 Task: Search one way flight ticket for 3 adults, 3 children in premium economy from Brunswick: Brunswick Golden Isles Airport to Greenville: Pitt-greenville Airport on 5-2-2023. Choice of flights is Frontier. Price is upto 89000. Outbound departure time preference is 19:15.
Action: Mouse moved to (331, 436)
Screenshot: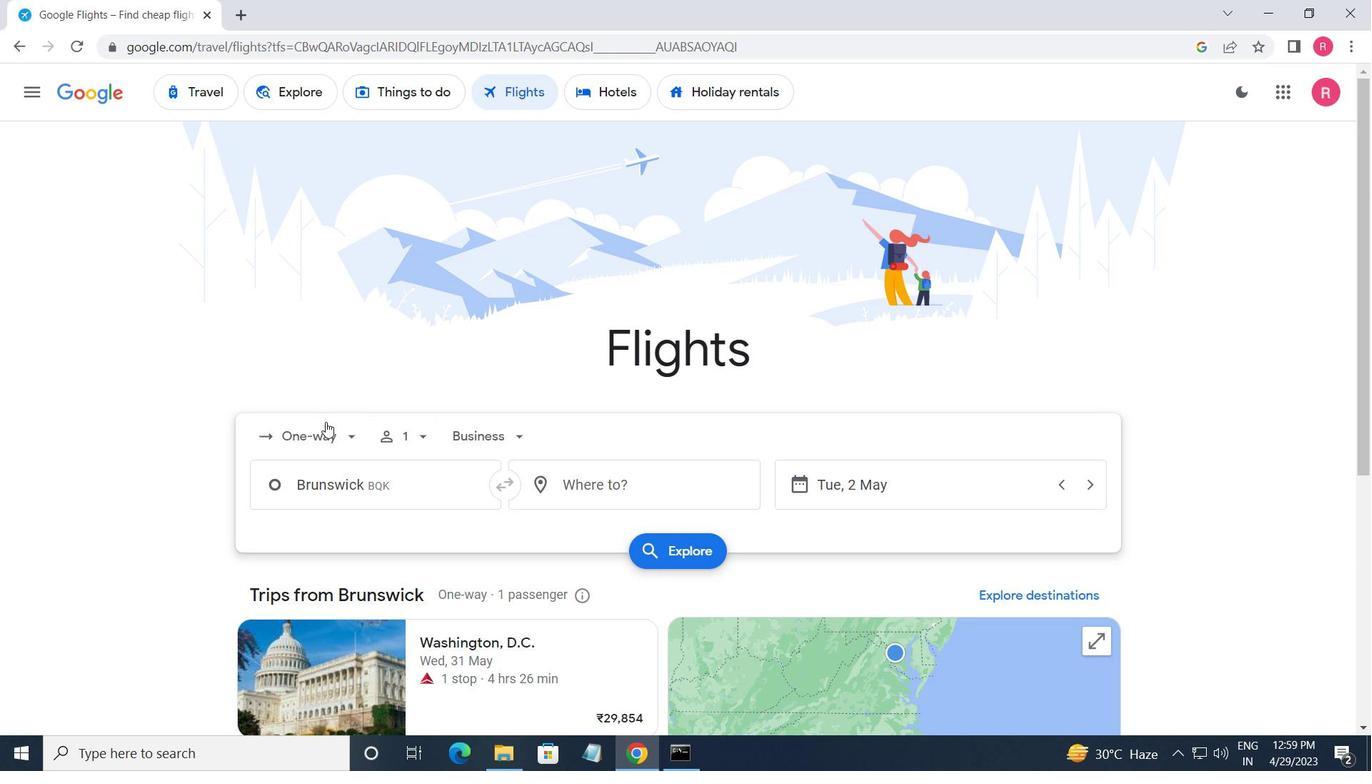 
Action: Mouse pressed left at (331, 436)
Screenshot: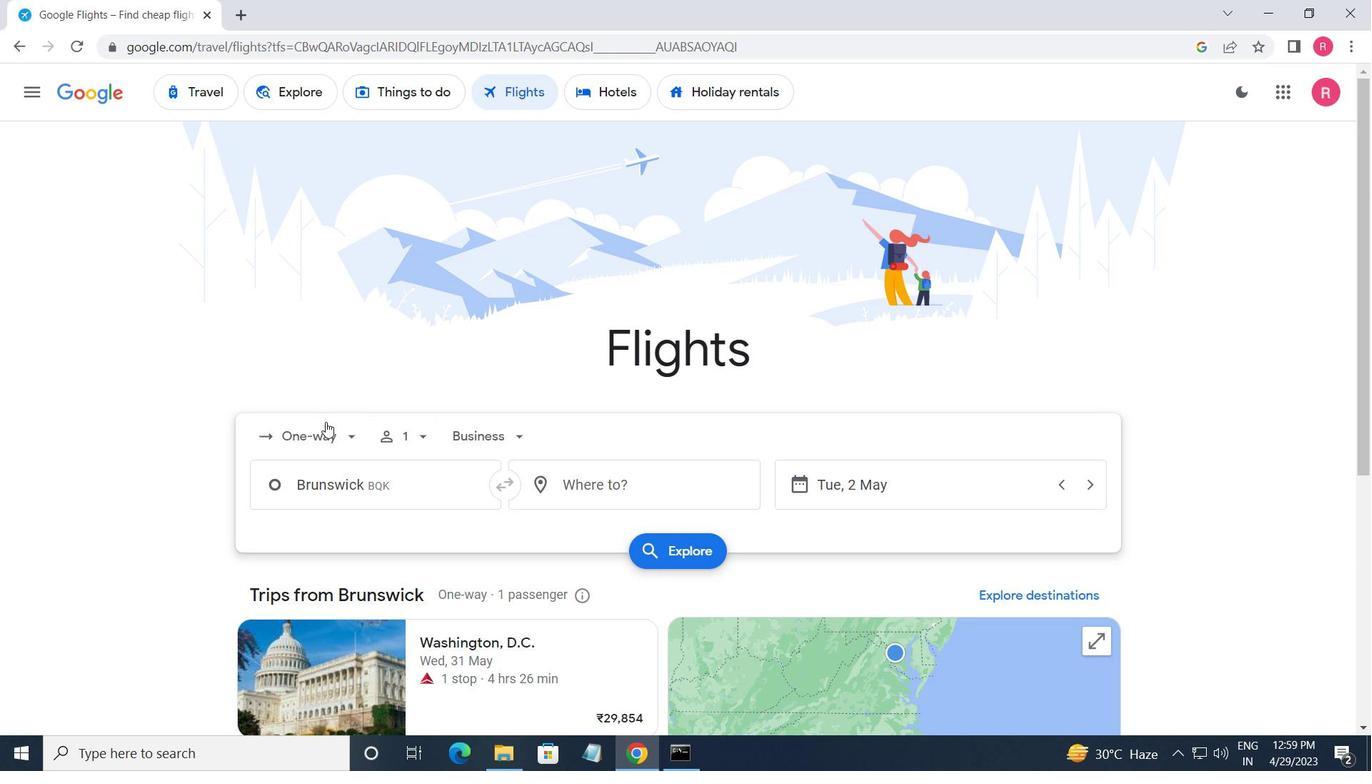 
Action: Mouse moved to (342, 514)
Screenshot: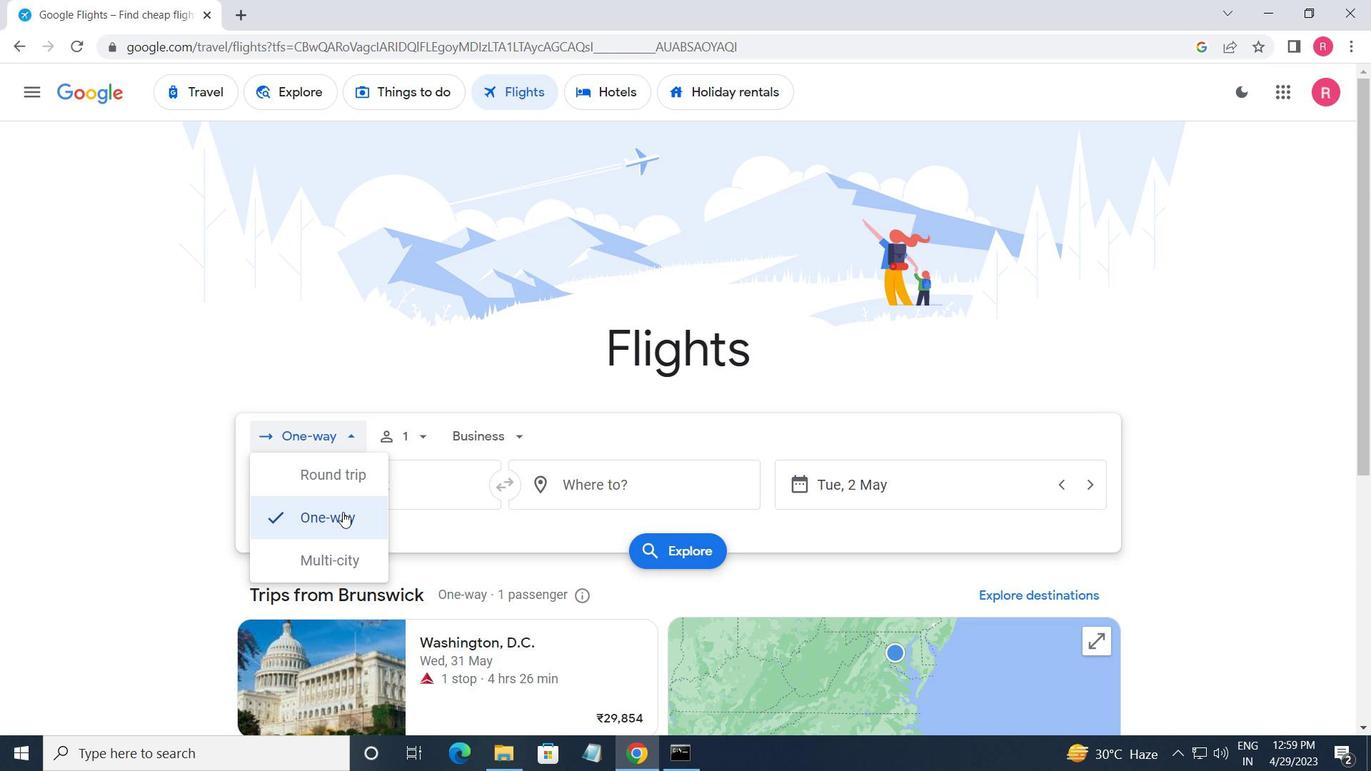 
Action: Mouse pressed left at (342, 514)
Screenshot: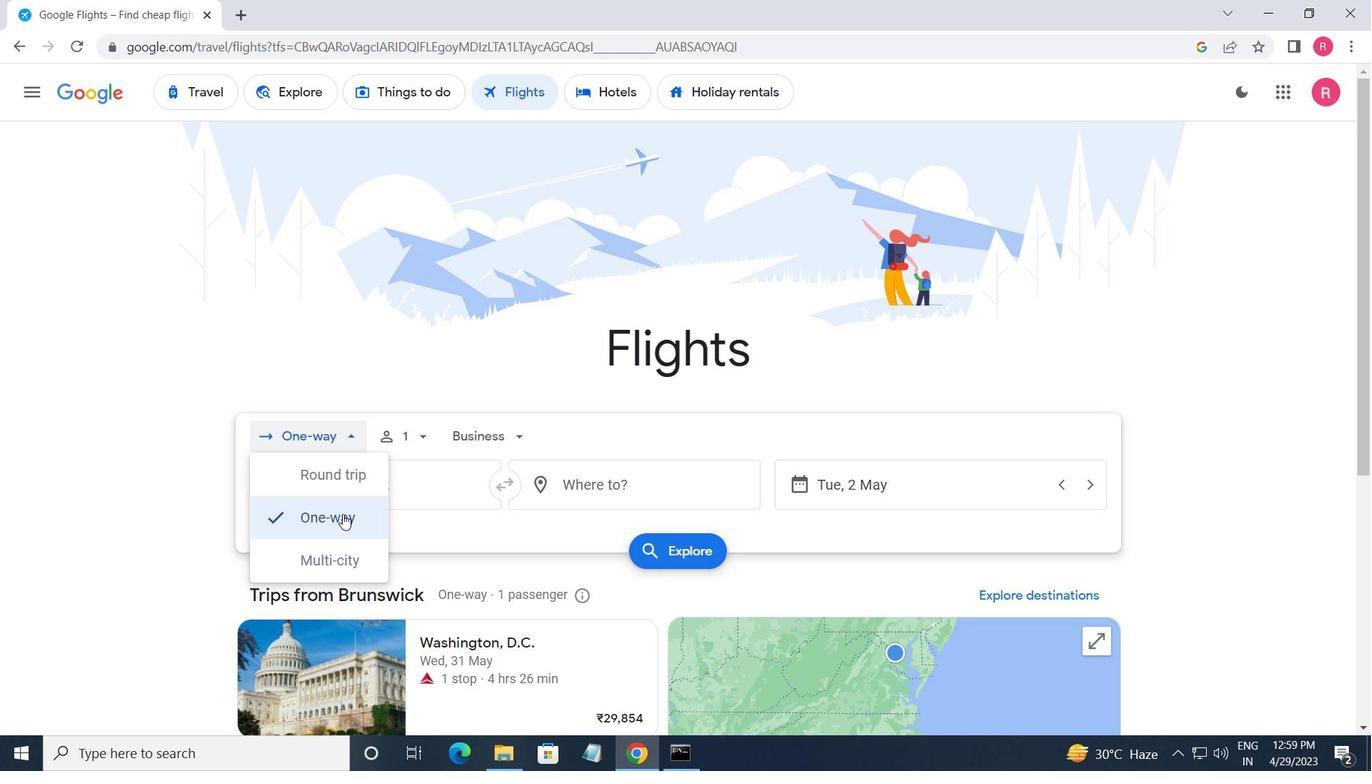 
Action: Mouse moved to (408, 445)
Screenshot: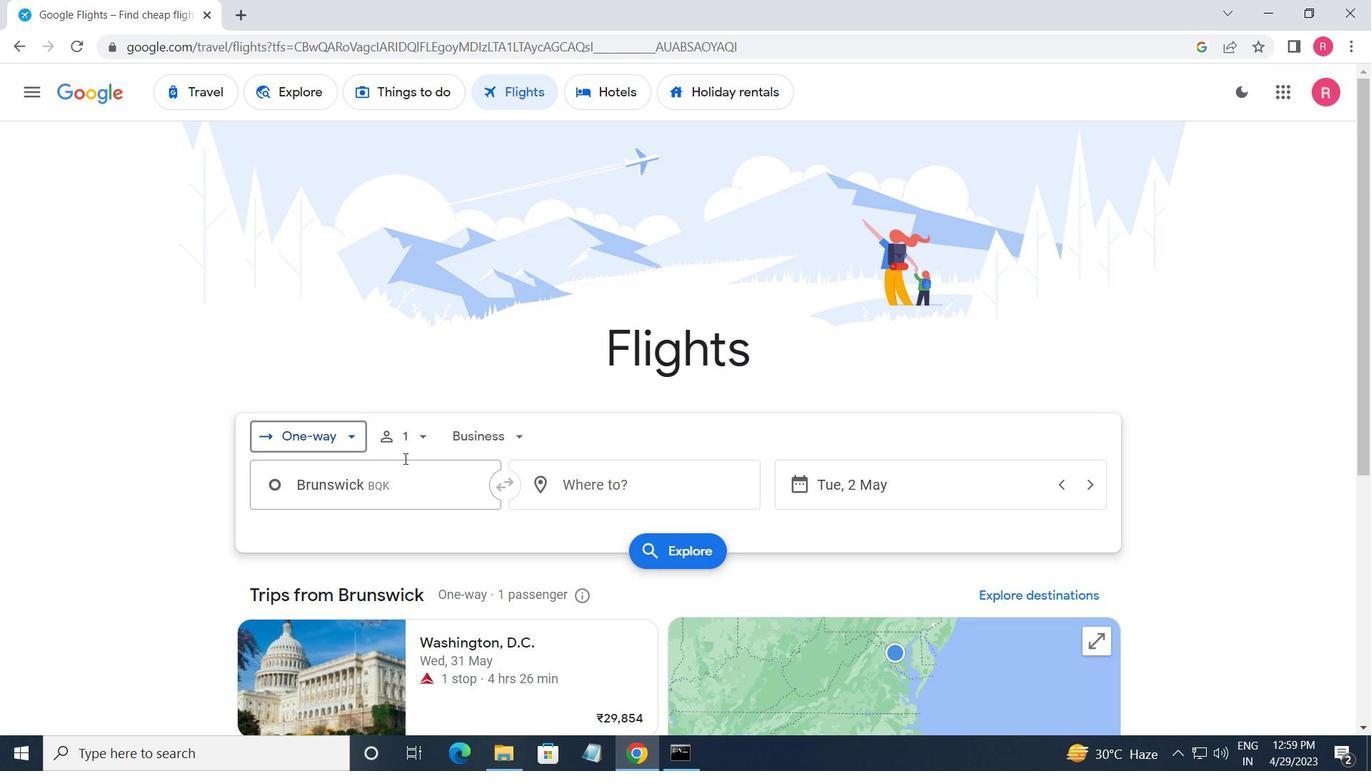 
Action: Mouse pressed left at (408, 445)
Screenshot: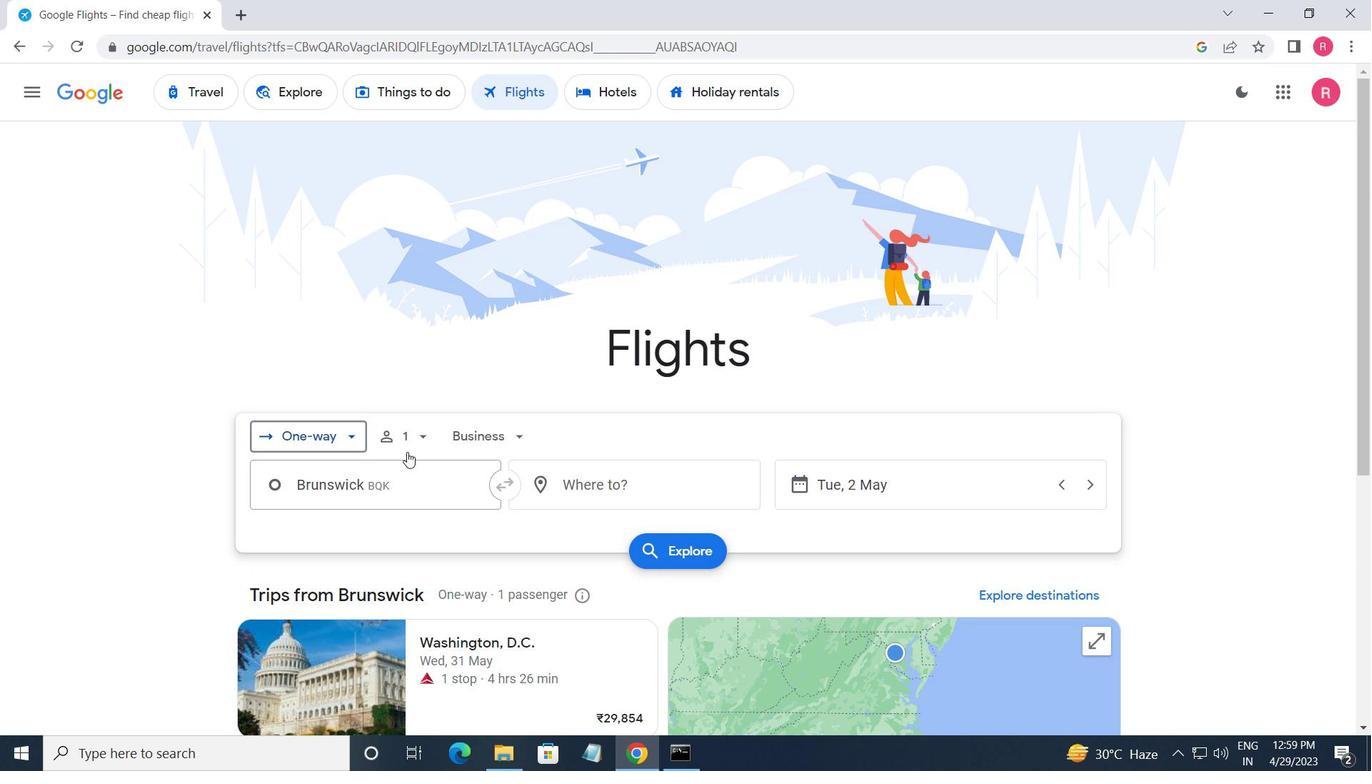 
Action: Mouse moved to (549, 478)
Screenshot: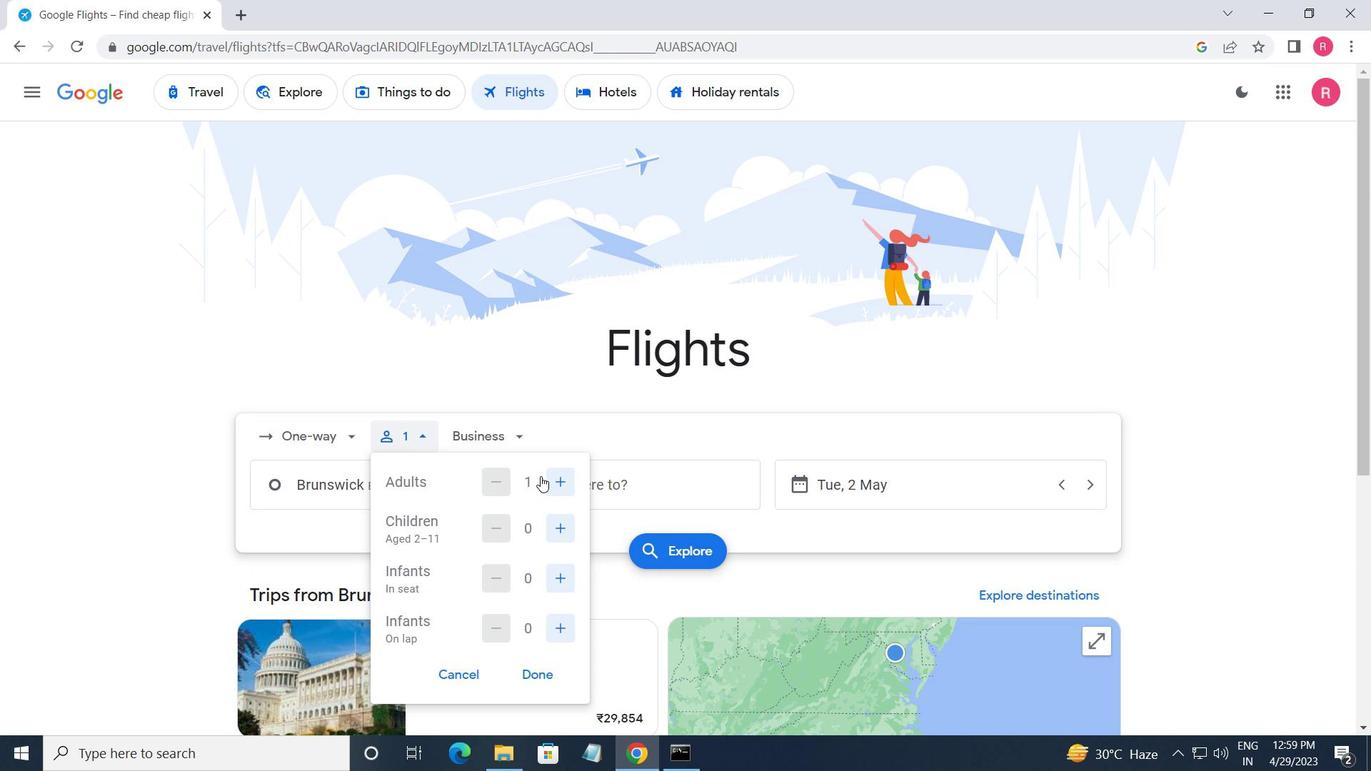 
Action: Mouse pressed left at (549, 478)
Screenshot: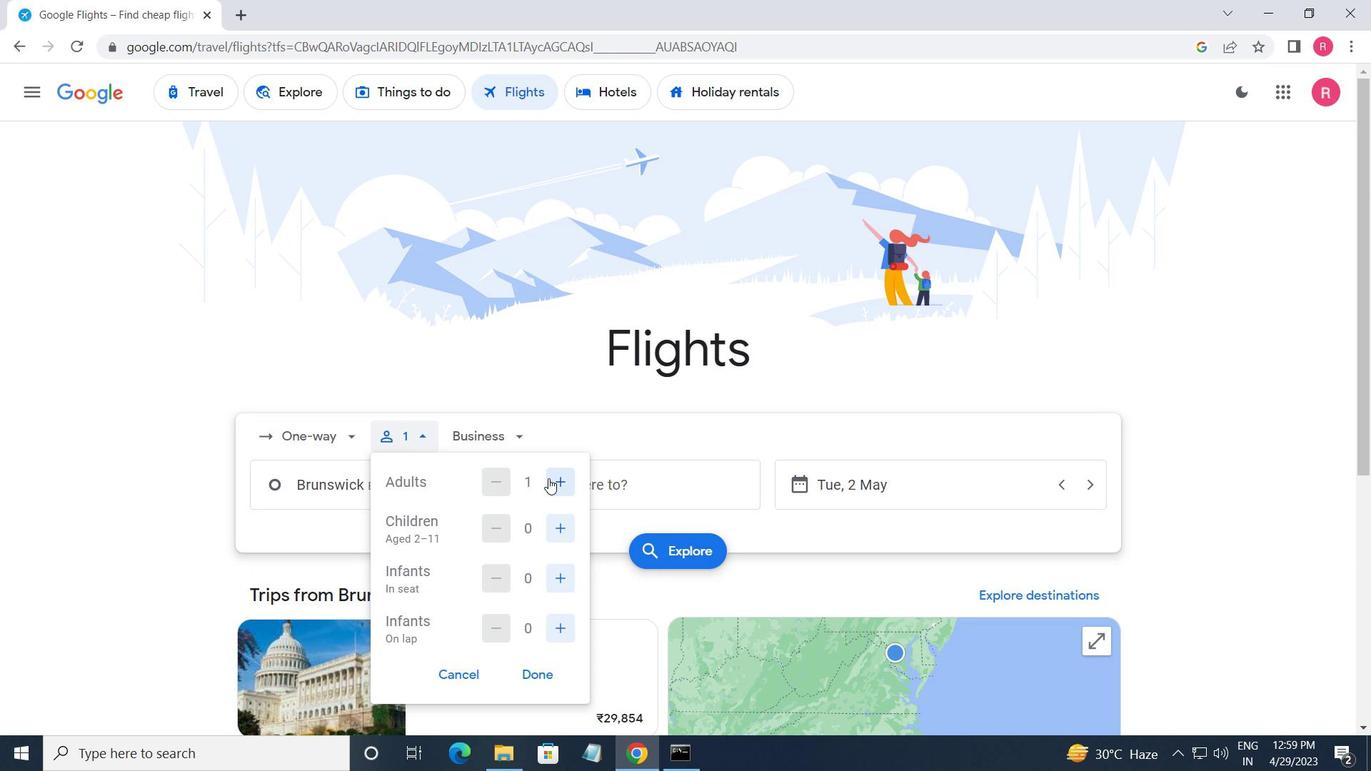 
Action: Mouse pressed left at (549, 478)
Screenshot: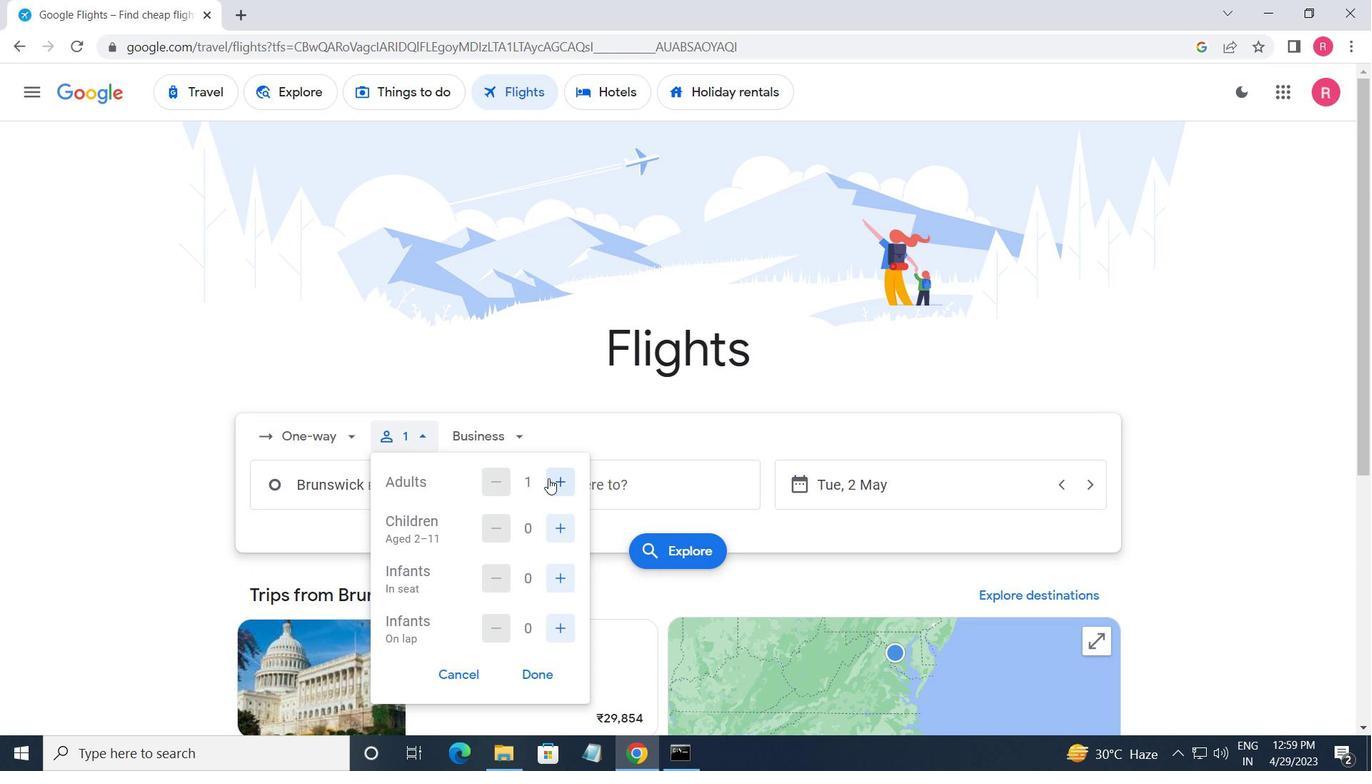 
Action: Mouse moved to (548, 533)
Screenshot: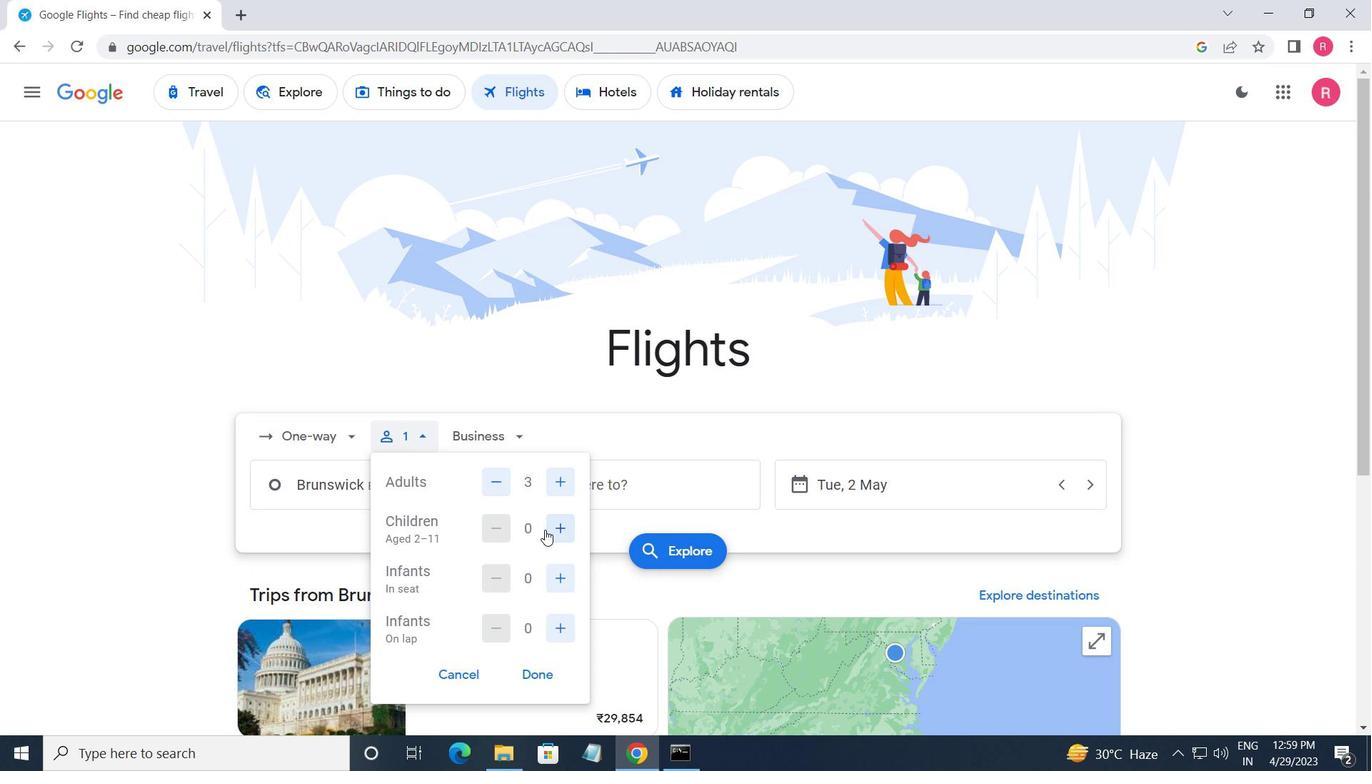 
Action: Mouse pressed left at (548, 533)
Screenshot: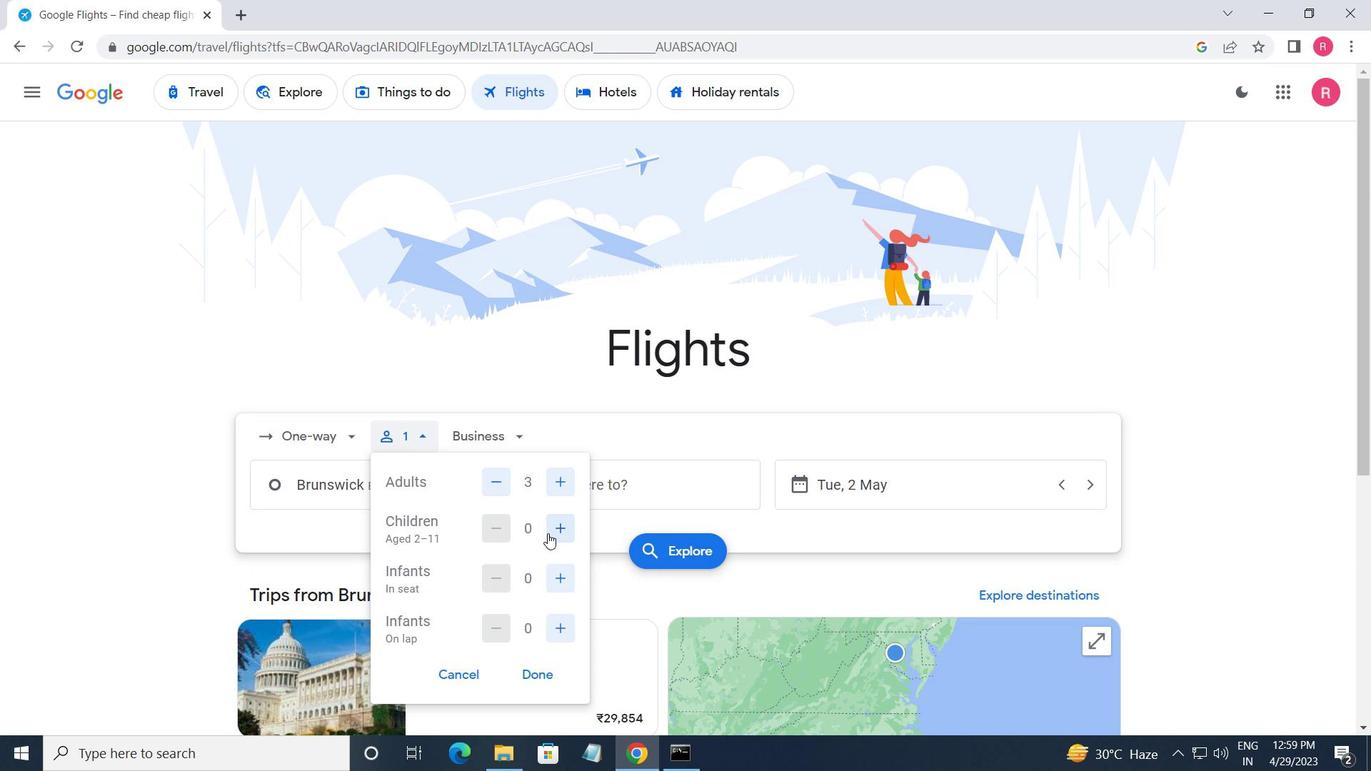 
Action: Mouse pressed left at (548, 533)
Screenshot: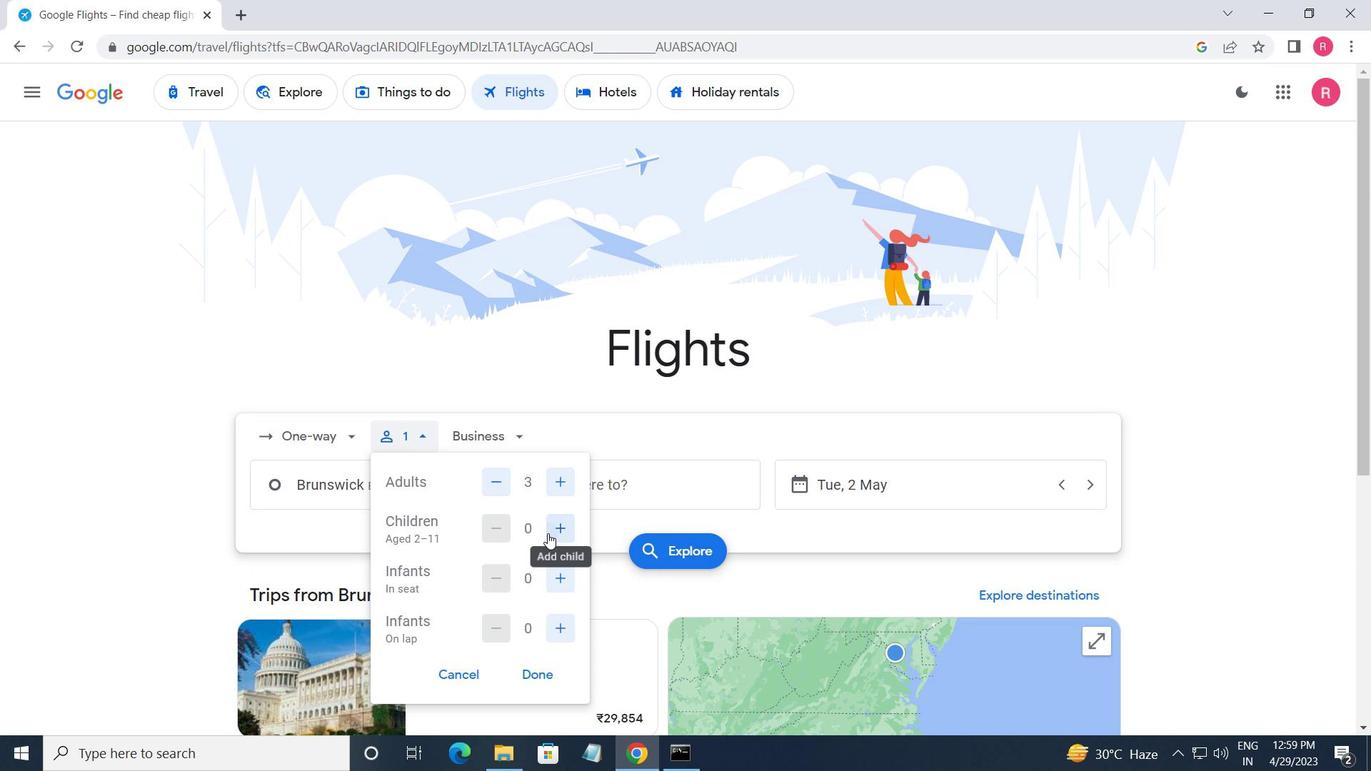 
Action: Mouse pressed left at (548, 533)
Screenshot: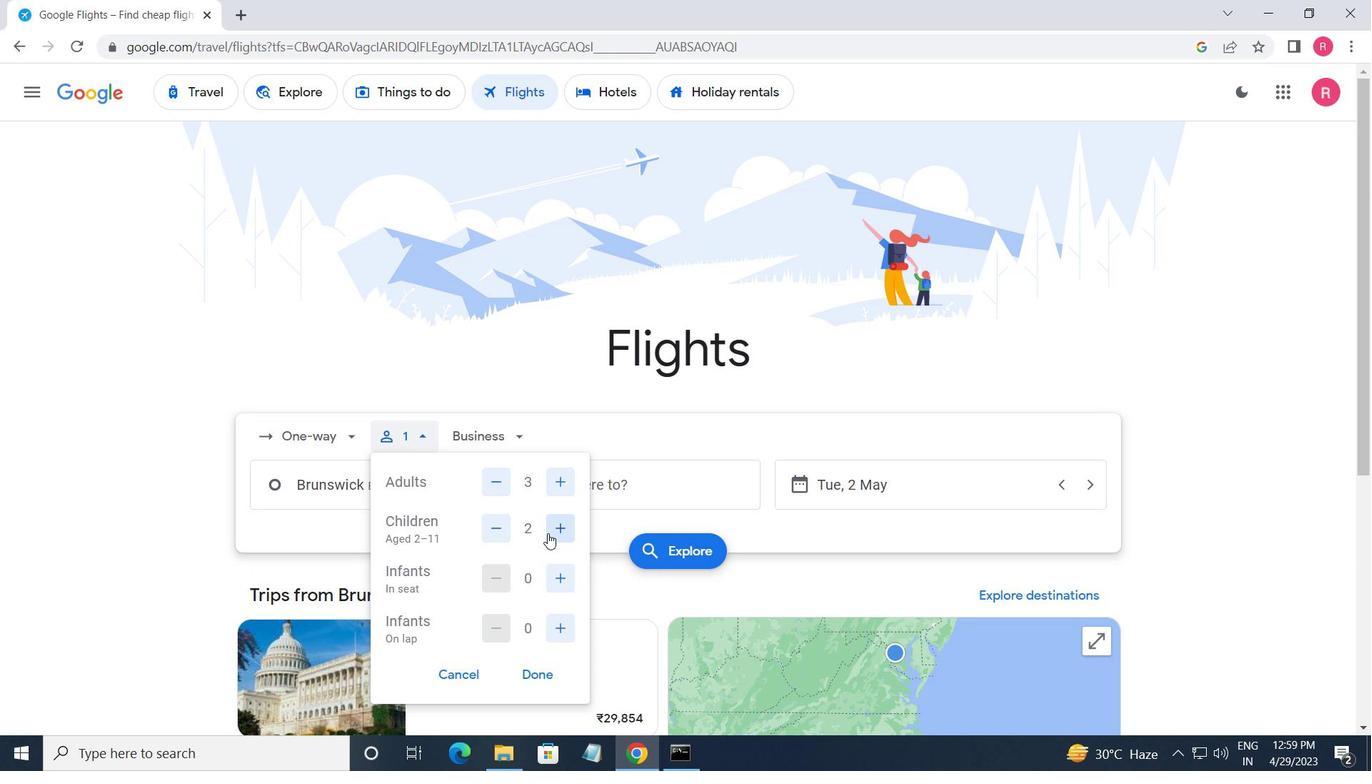 
Action: Mouse moved to (527, 671)
Screenshot: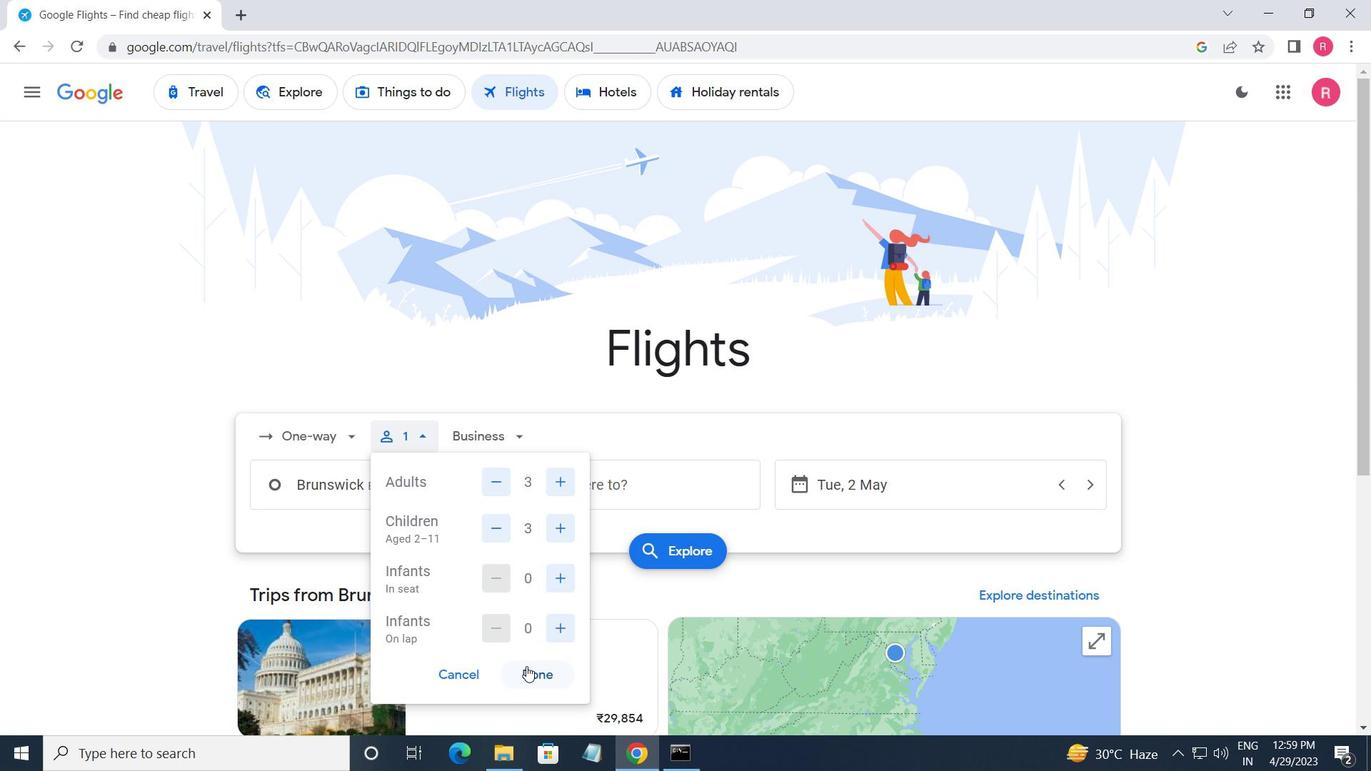 
Action: Mouse pressed left at (527, 671)
Screenshot: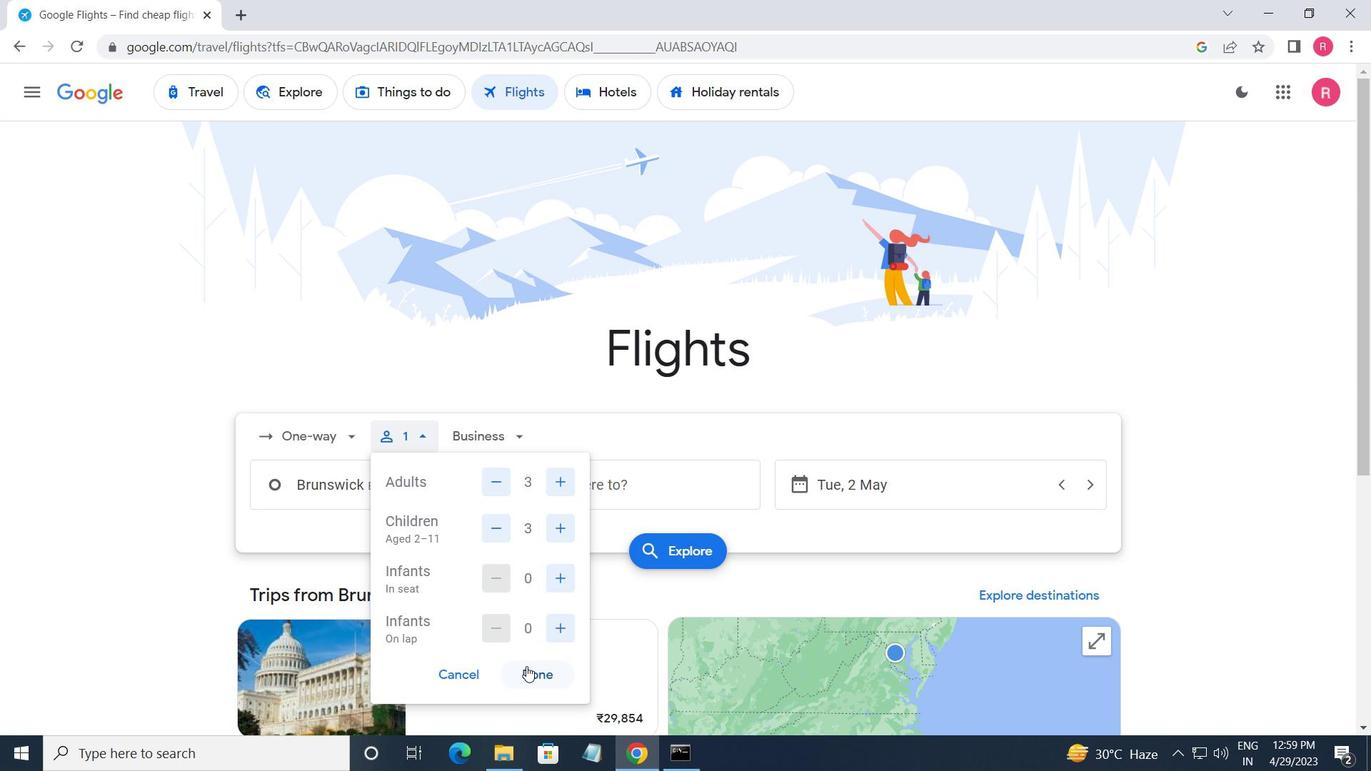
Action: Mouse moved to (493, 448)
Screenshot: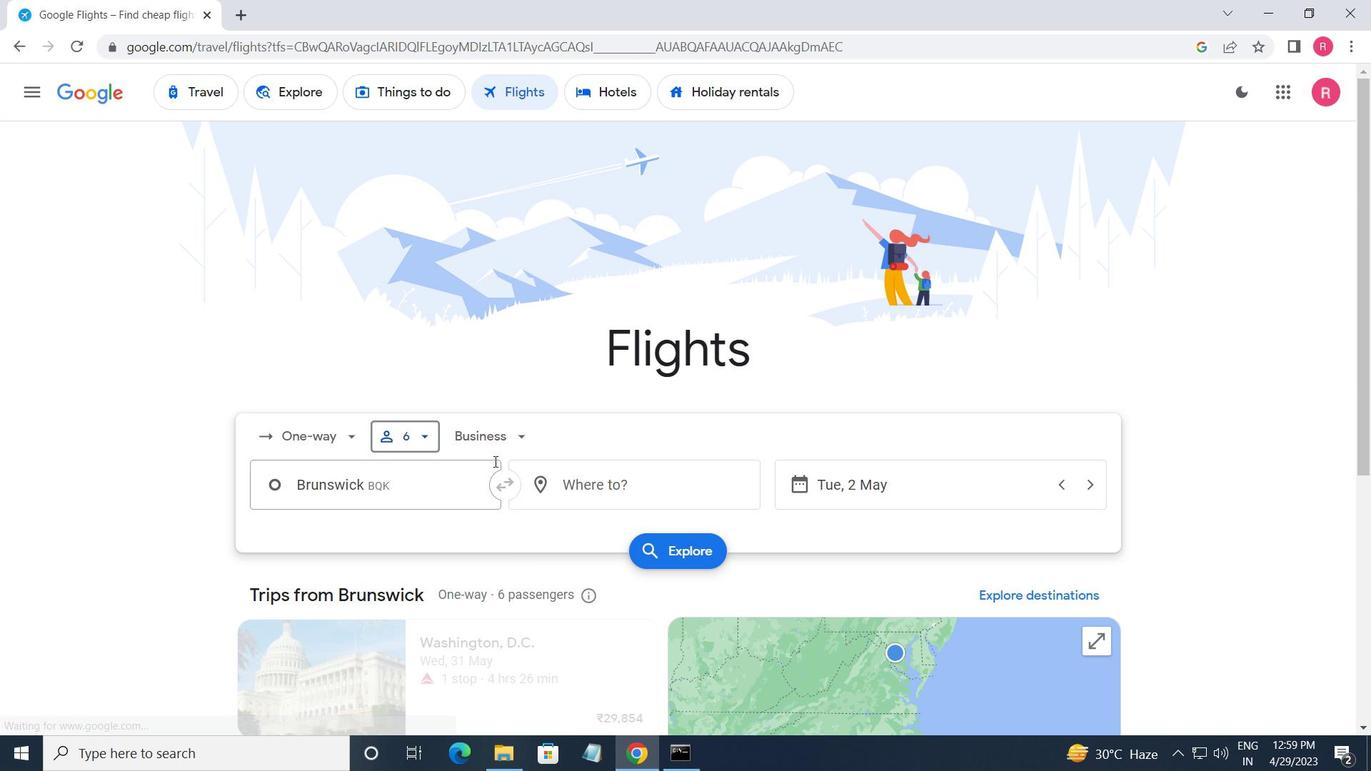 
Action: Mouse pressed left at (493, 448)
Screenshot: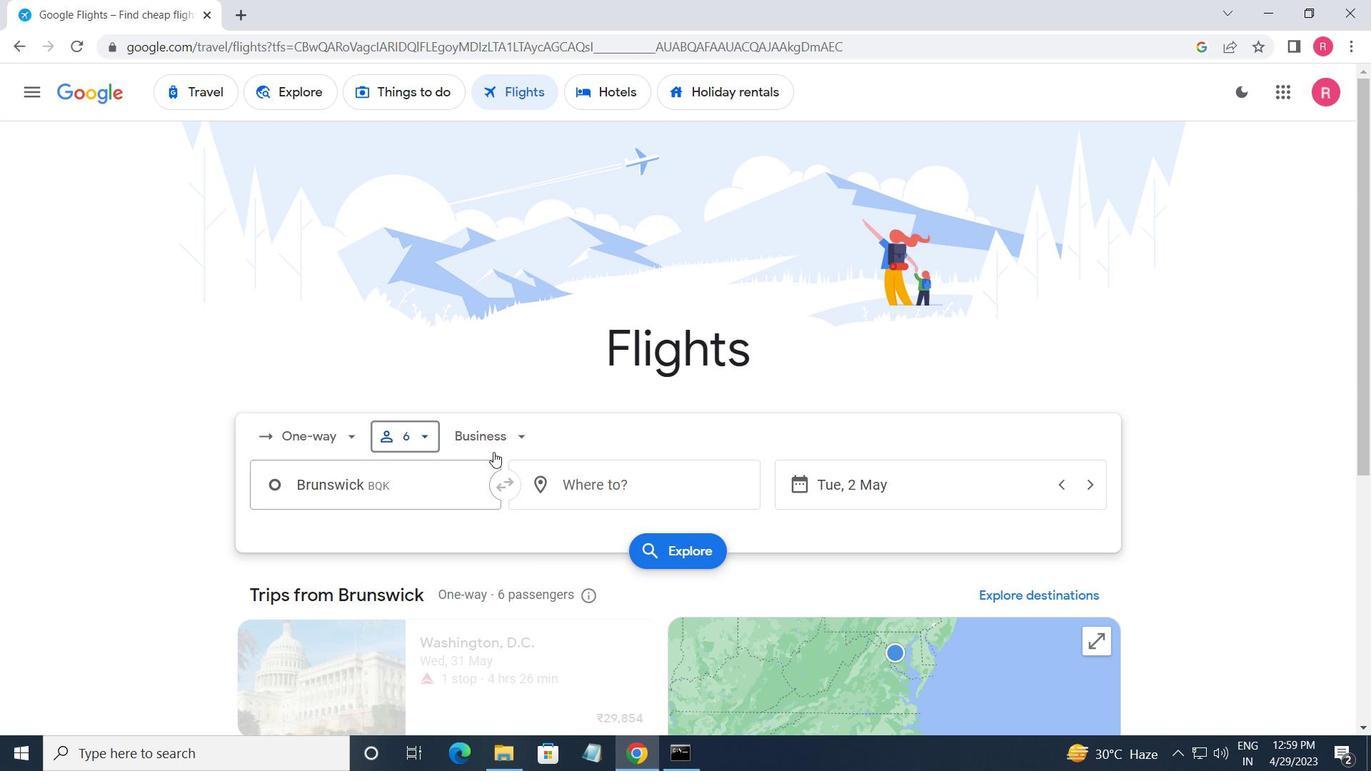 
Action: Mouse moved to (504, 532)
Screenshot: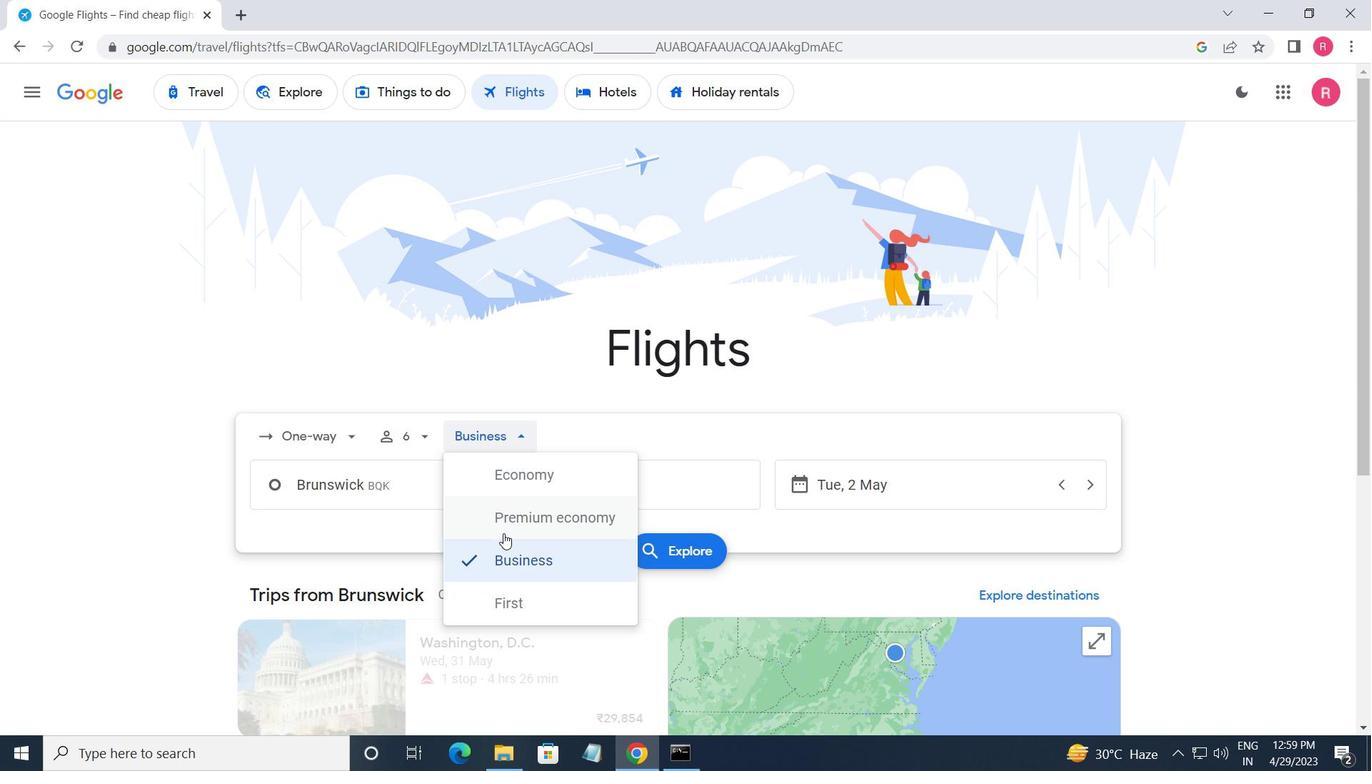 
Action: Mouse pressed left at (504, 532)
Screenshot: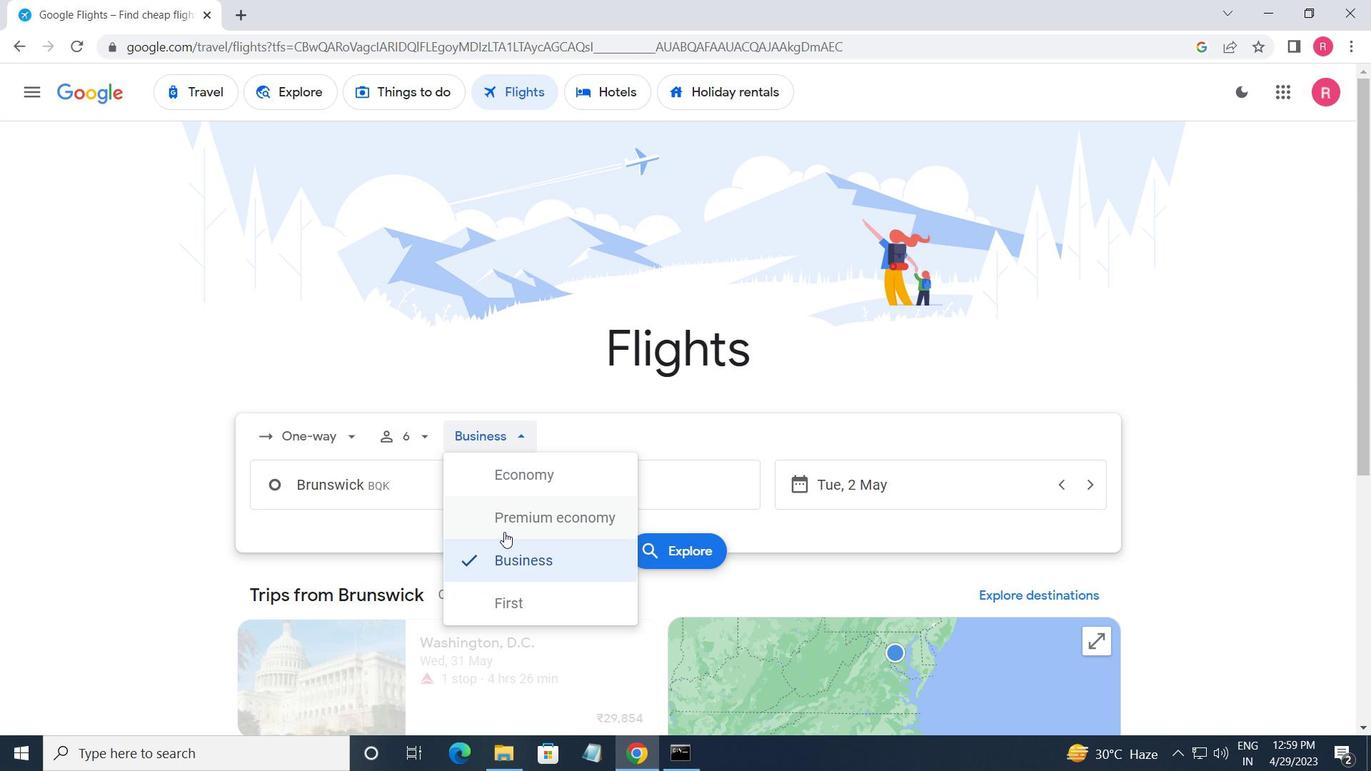 
Action: Mouse moved to (408, 497)
Screenshot: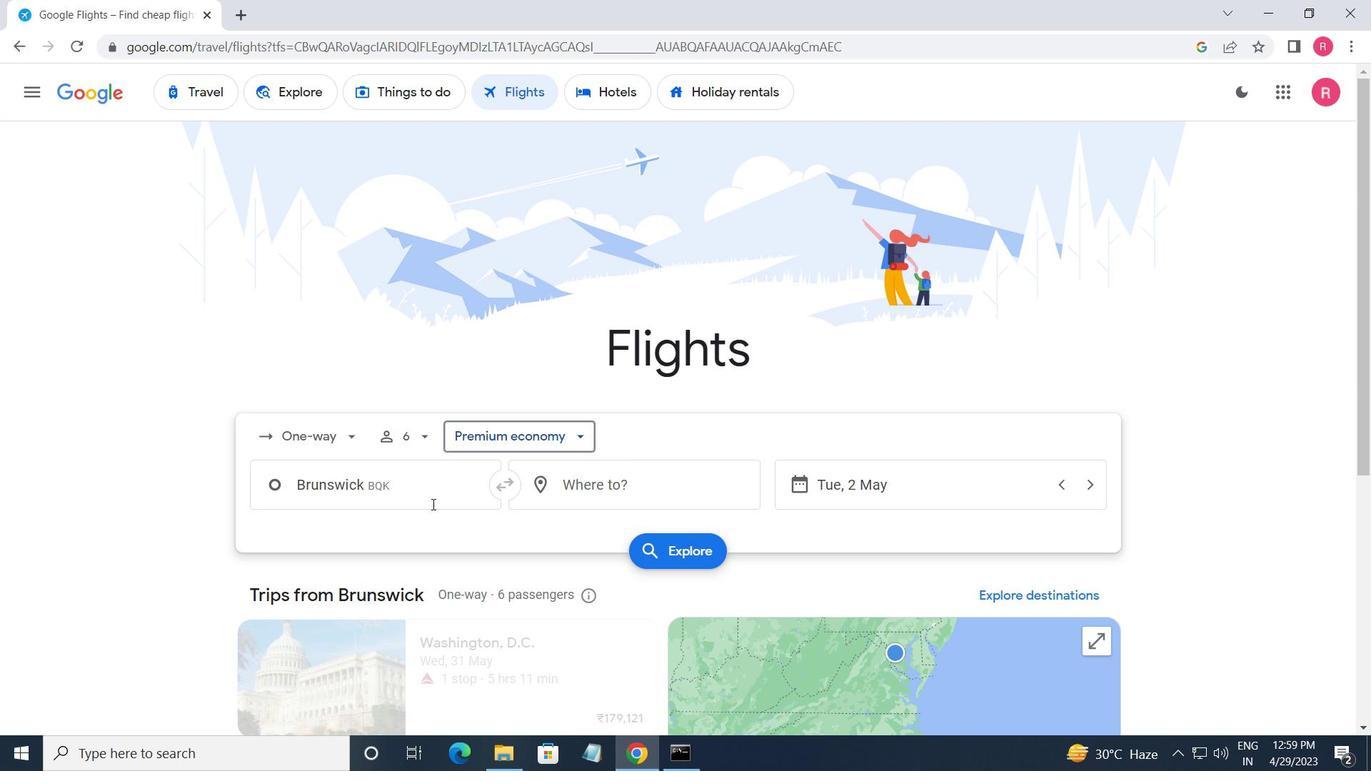 
Action: Mouse pressed left at (408, 497)
Screenshot: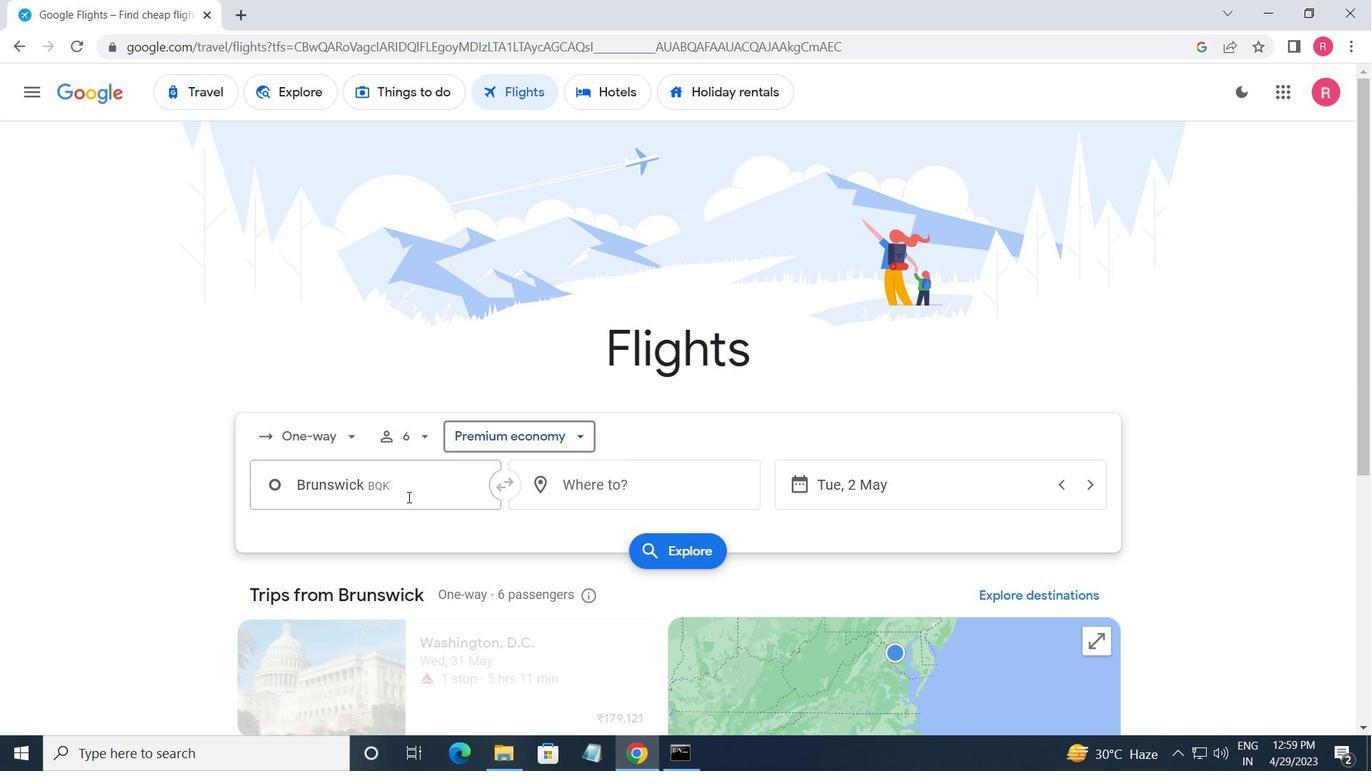 
Action: Mouse moved to (373, 513)
Screenshot: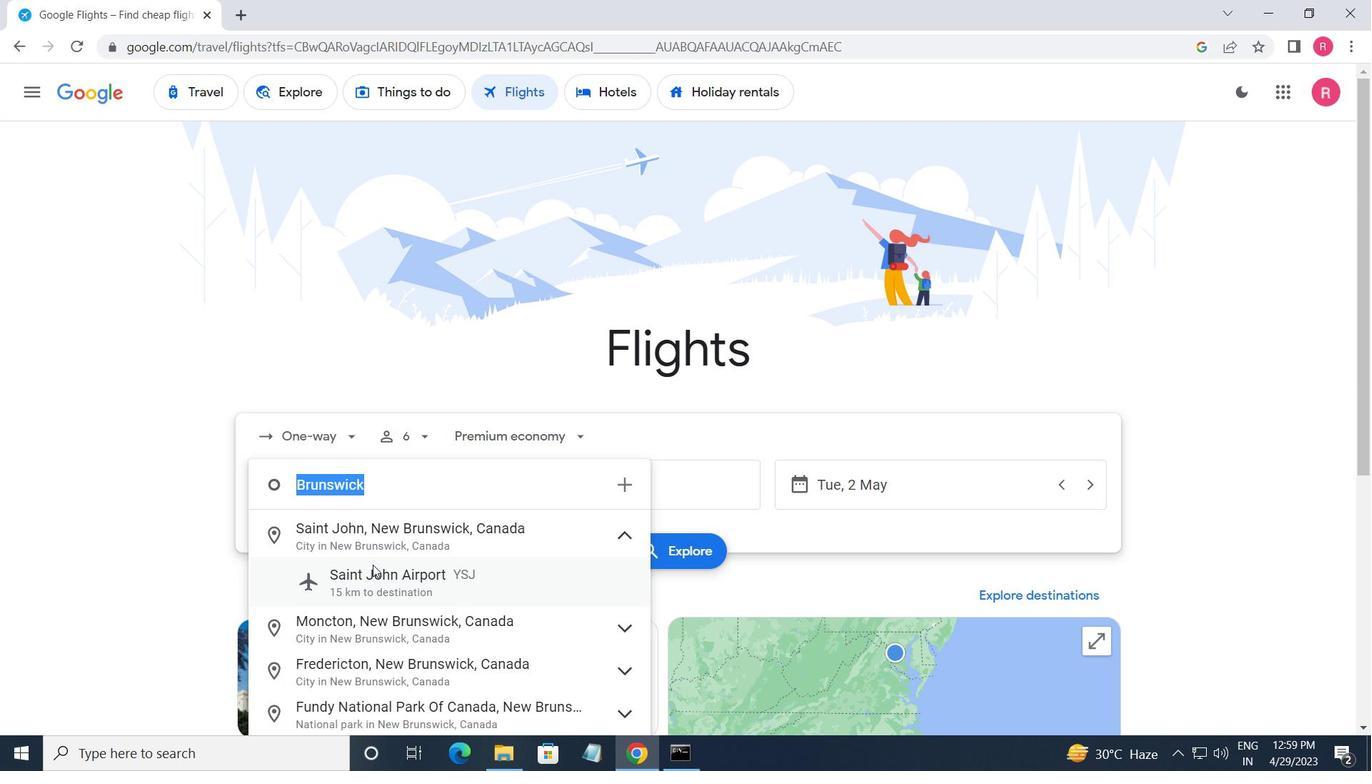 
Action: Key pressed <Key.backspace><Key.shift>BRUNSWICK<Key.space><Key.shift_r><Key.shift_r><Key.shift_r>G
Screenshot: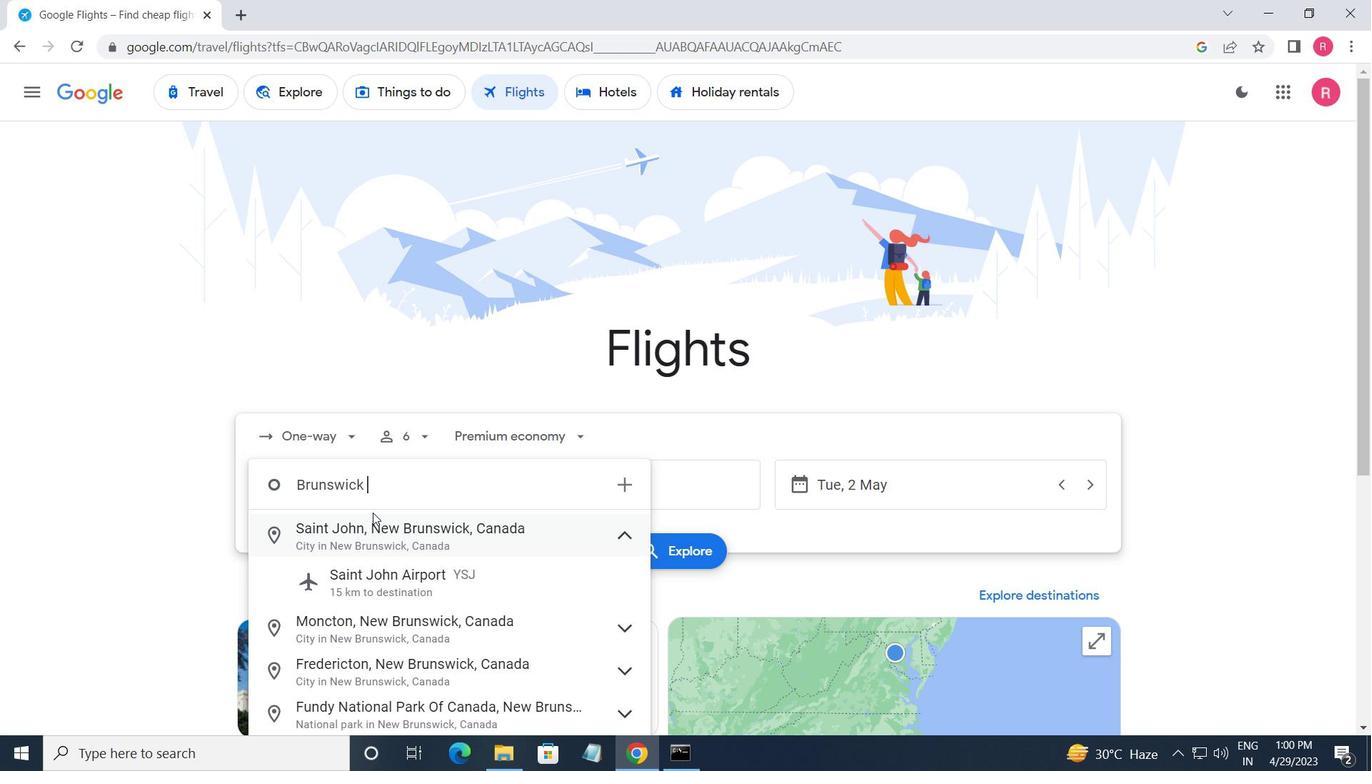 
Action: Mouse moved to (396, 674)
Screenshot: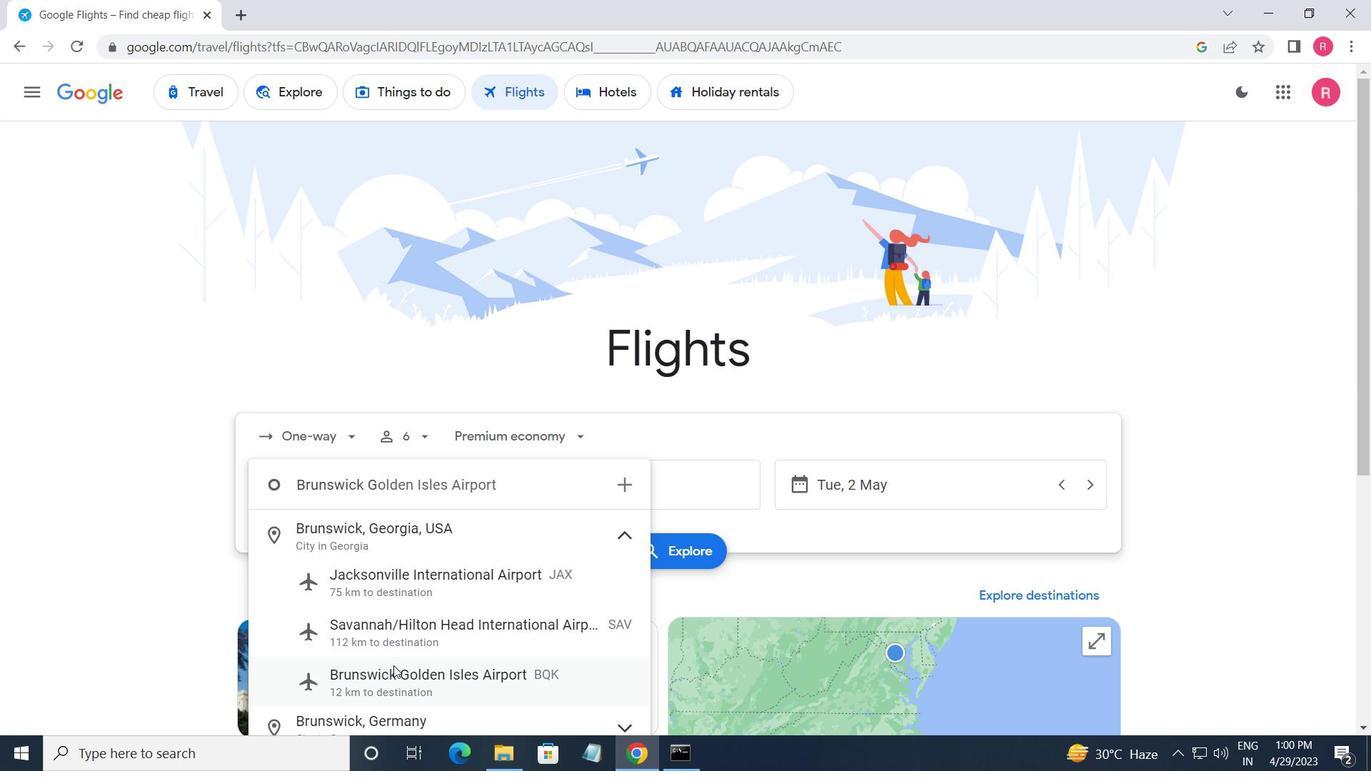 
Action: Mouse pressed left at (396, 674)
Screenshot: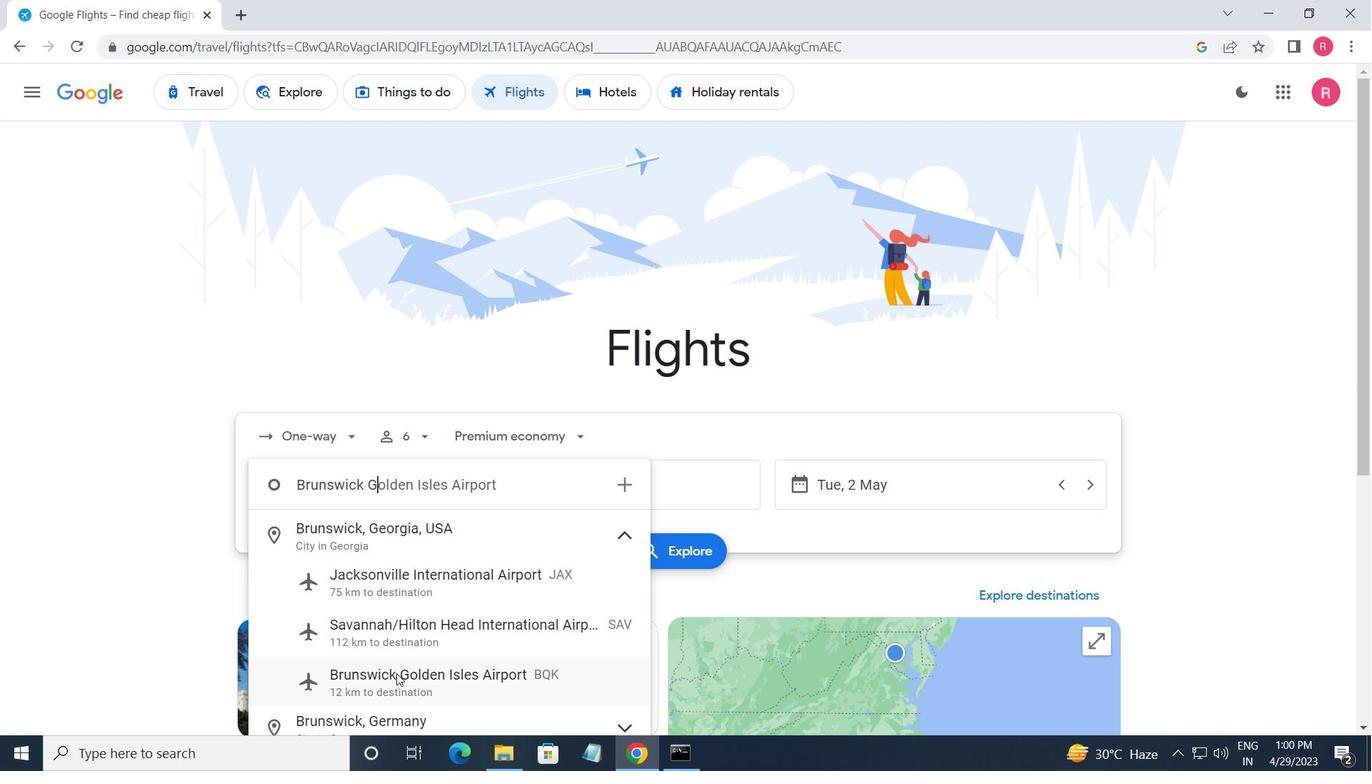 
Action: Mouse moved to (610, 488)
Screenshot: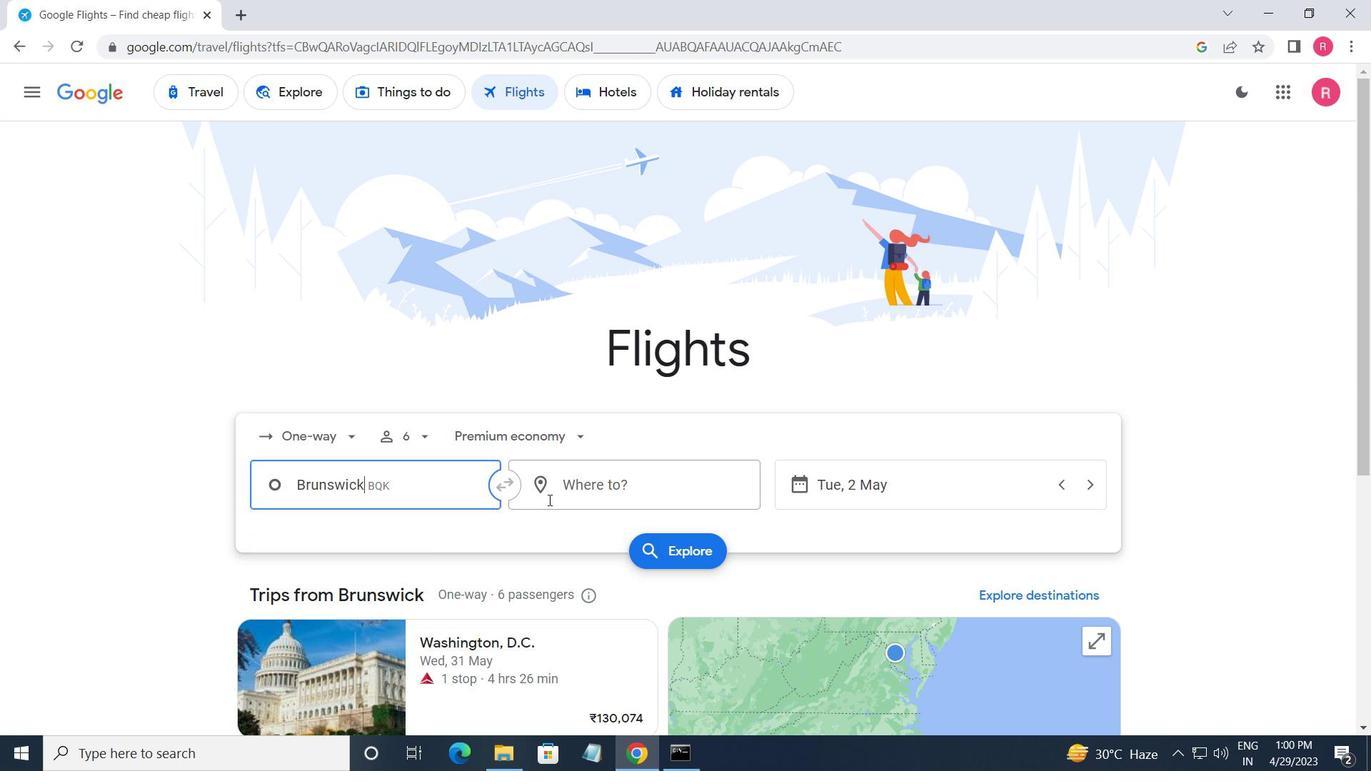
Action: Mouse pressed left at (610, 488)
Screenshot: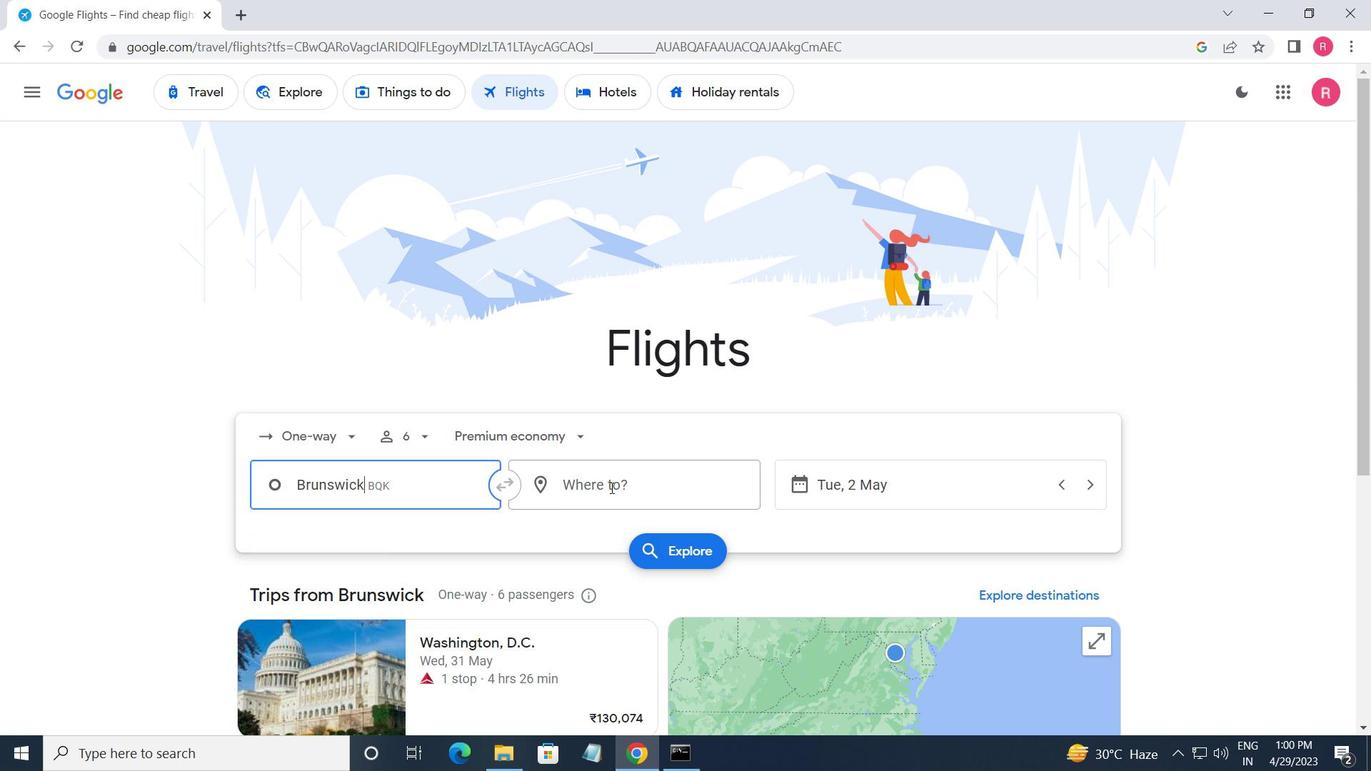 
Action: Mouse moved to (577, 666)
Screenshot: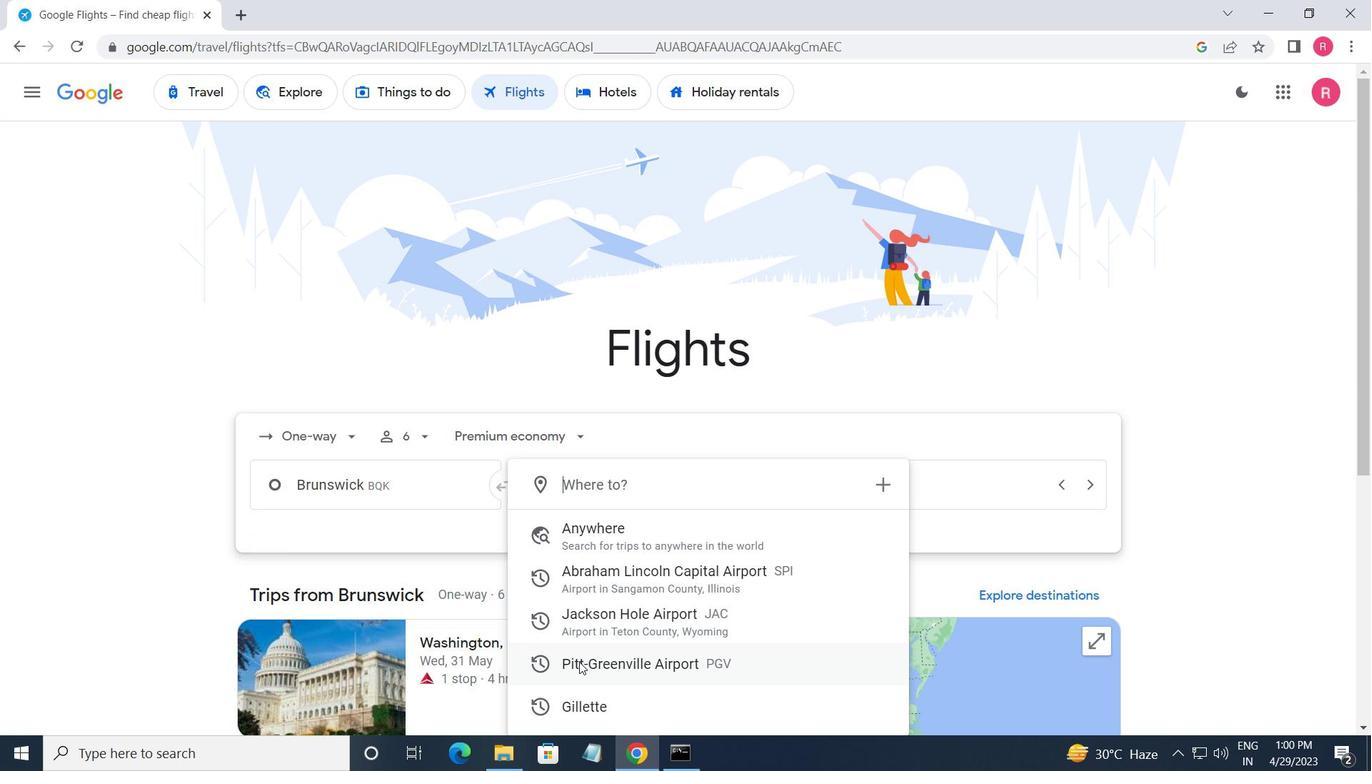 
Action: Mouse pressed left at (577, 666)
Screenshot: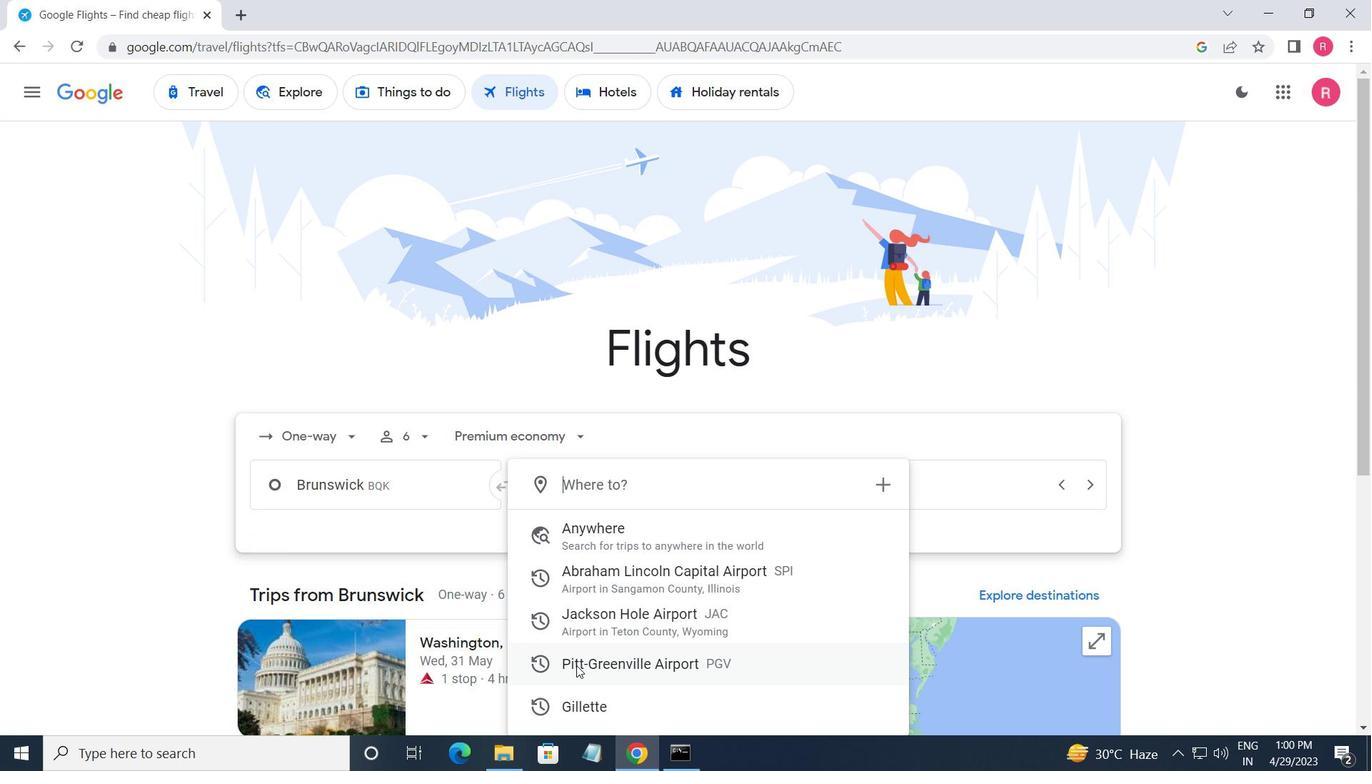 
Action: Mouse moved to (890, 487)
Screenshot: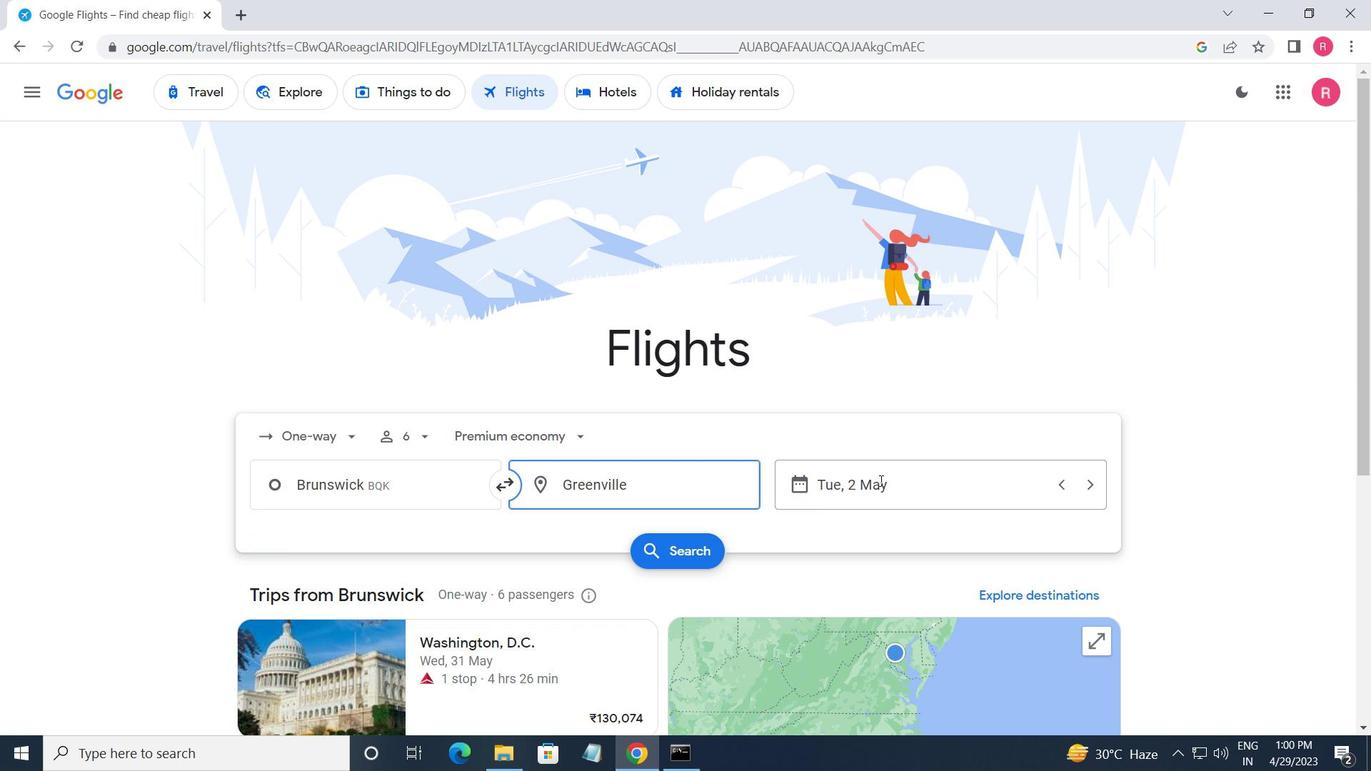 
Action: Mouse pressed left at (890, 487)
Screenshot: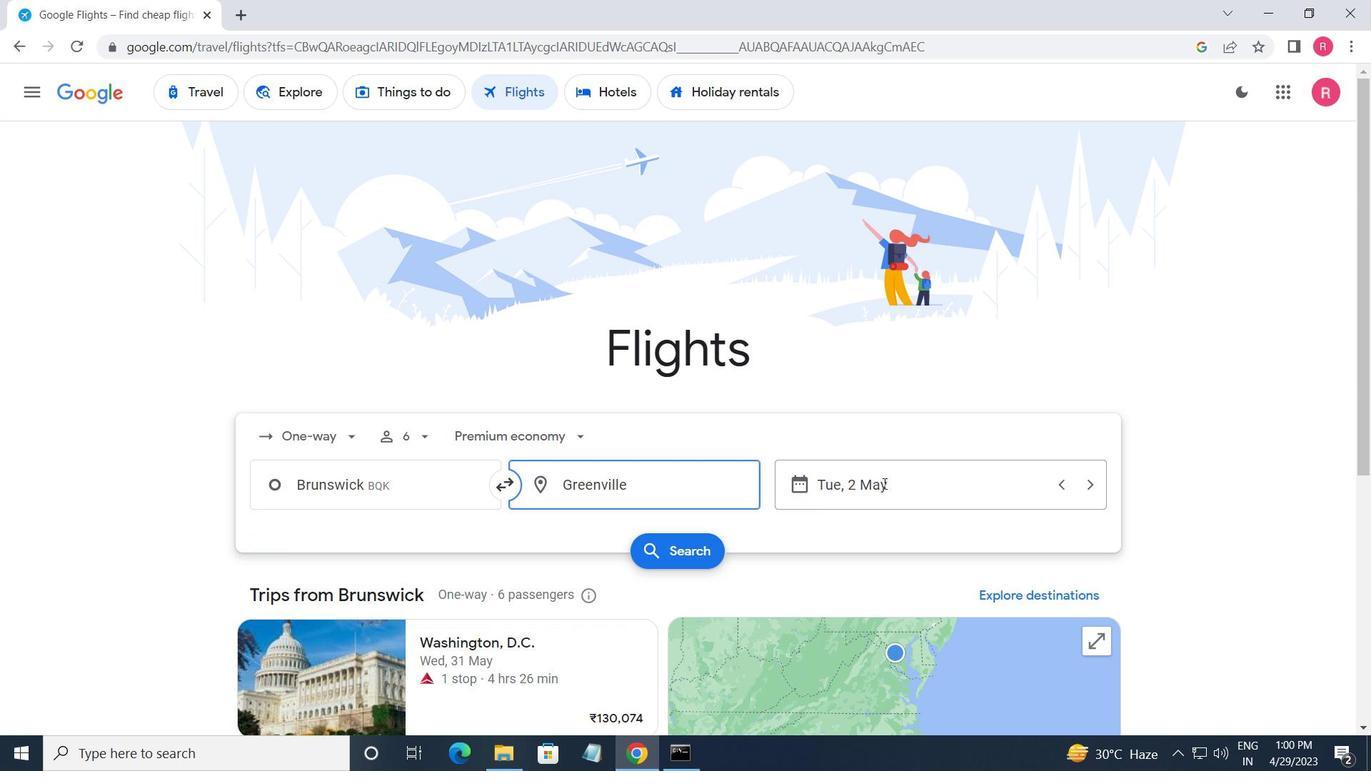 
Action: Mouse moved to (899, 425)
Screenshot: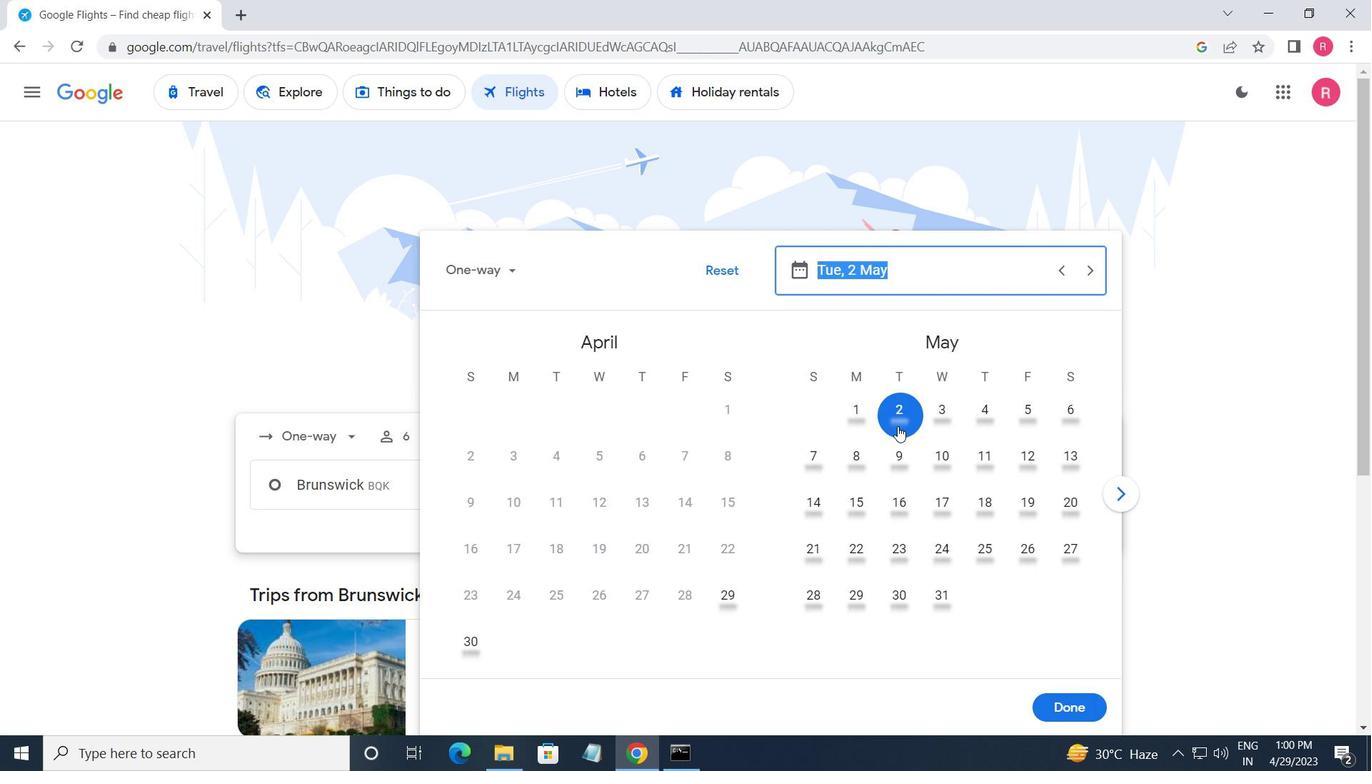 
Action: Mouse pressed left at (899, 425)
Screenshot: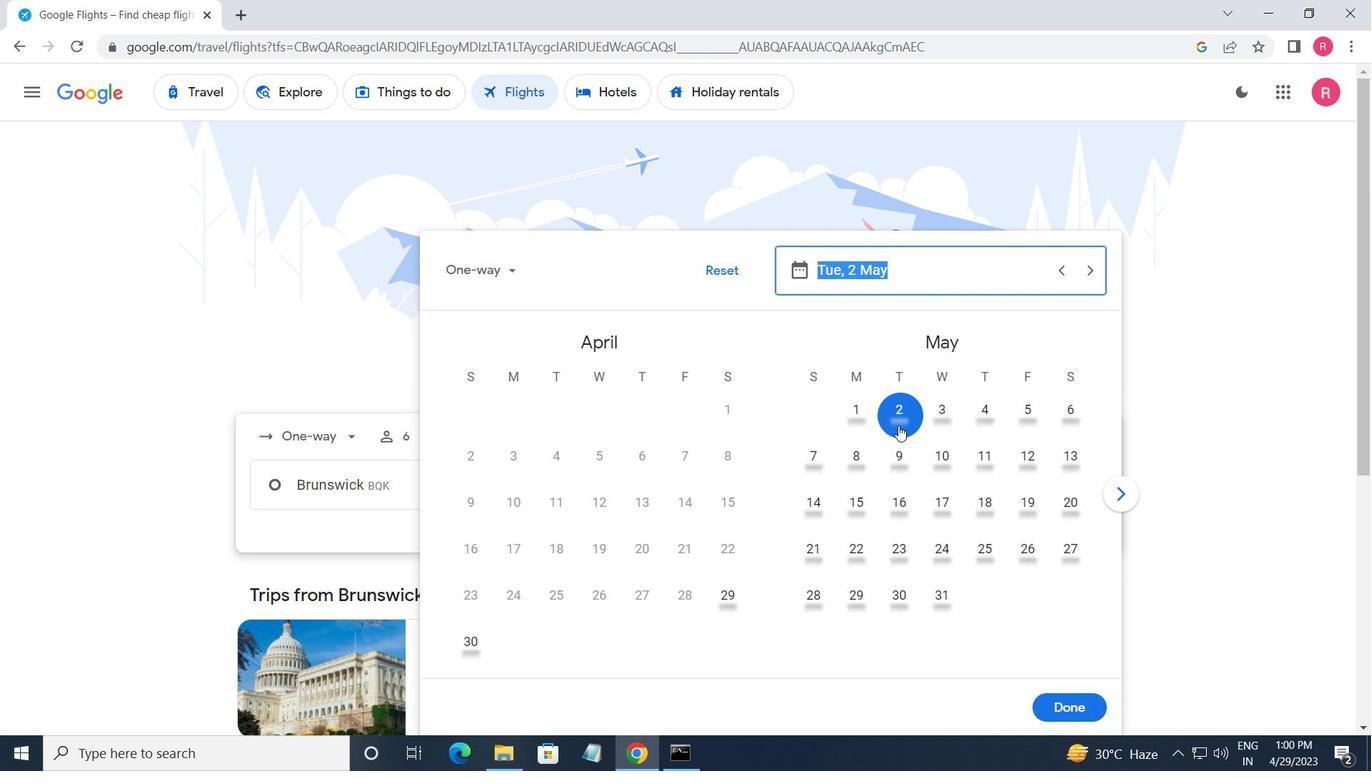 
Action: Mouse moved to (1086, 712)
Screenshot: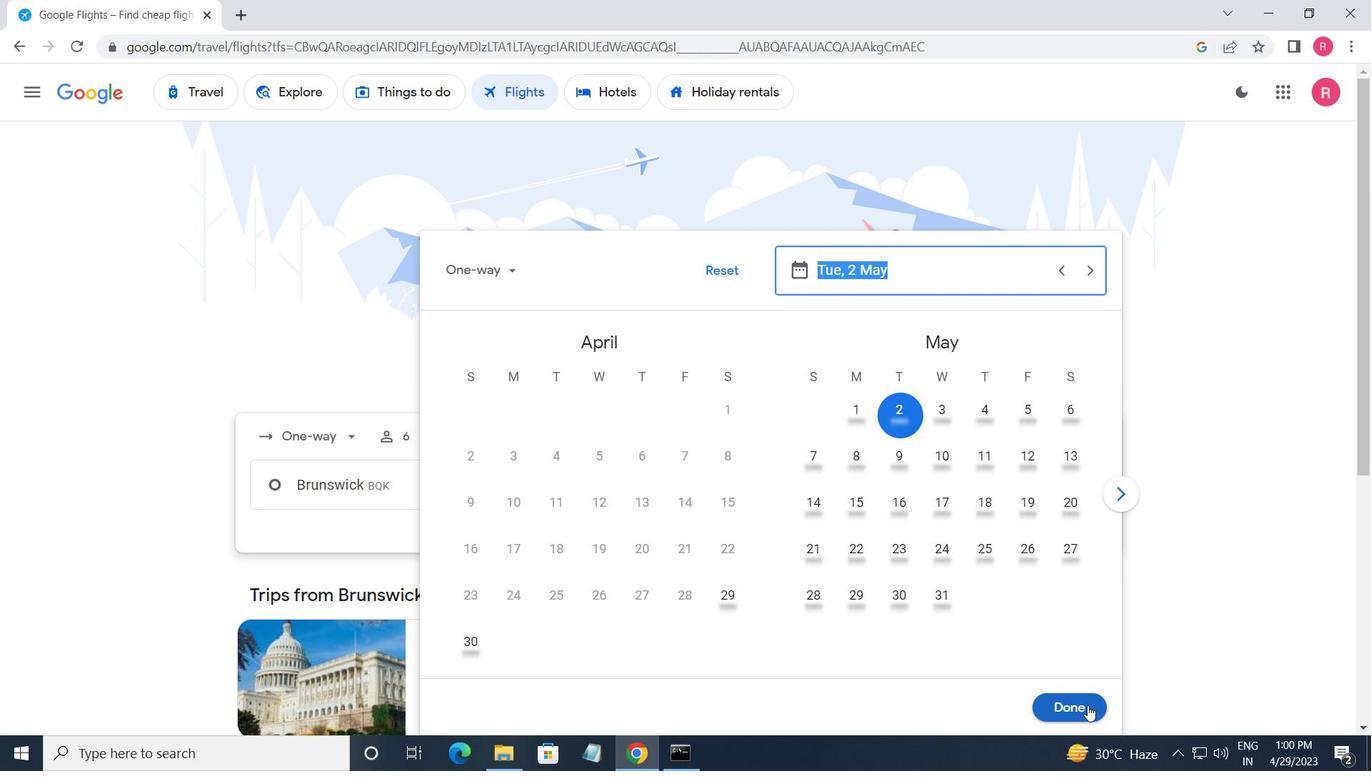 
Action: Mouse pressed left at (1086, 712)
Screenshot: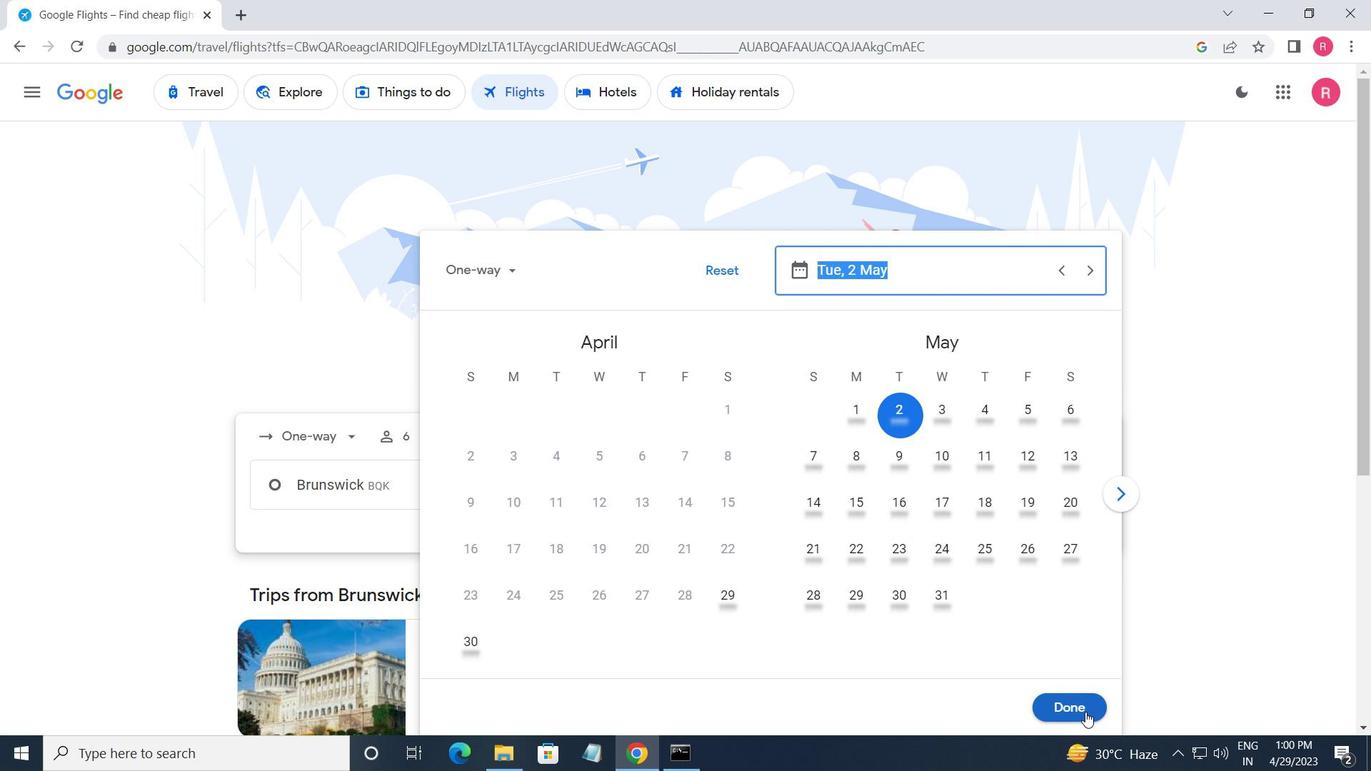 
Action: Mouse moved to (678, 563)
Screenshot: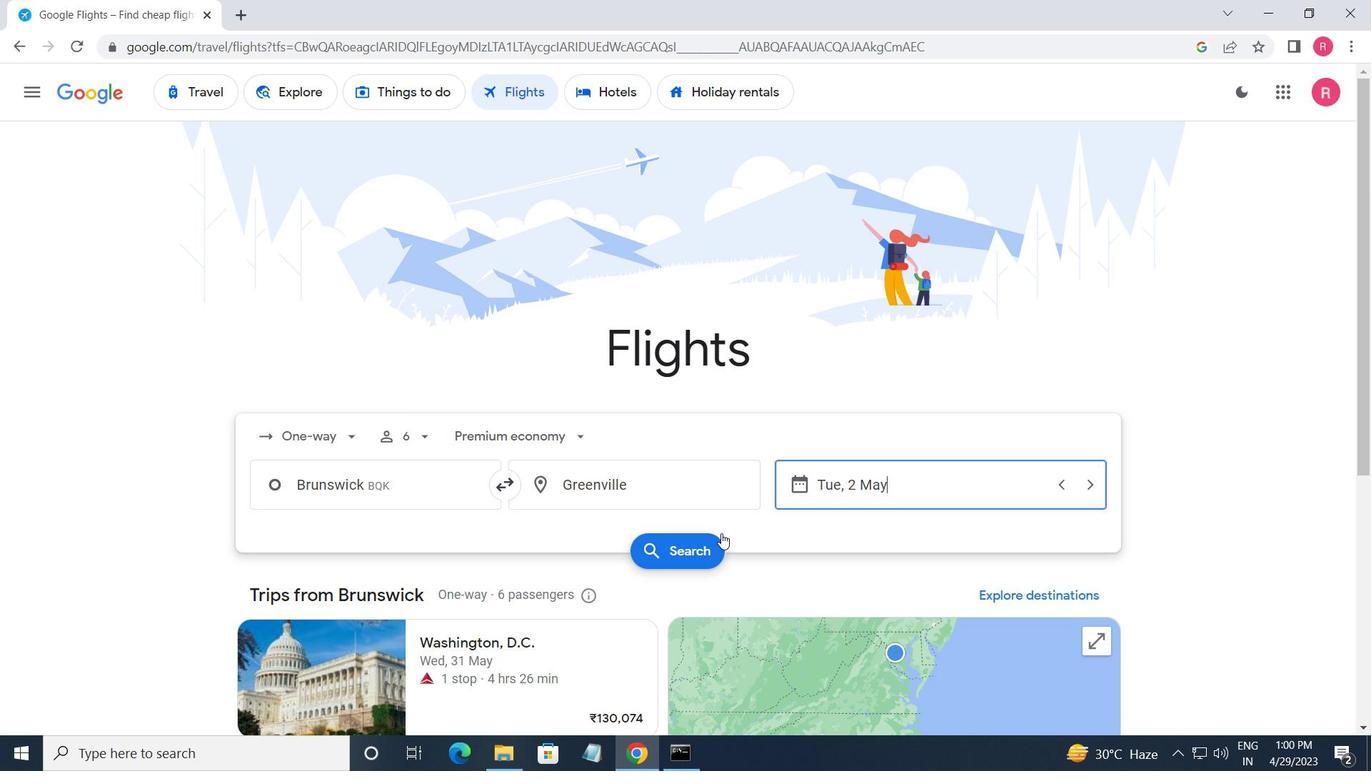 
Action: Mouse pressed left at (678, 563)
Screenshot: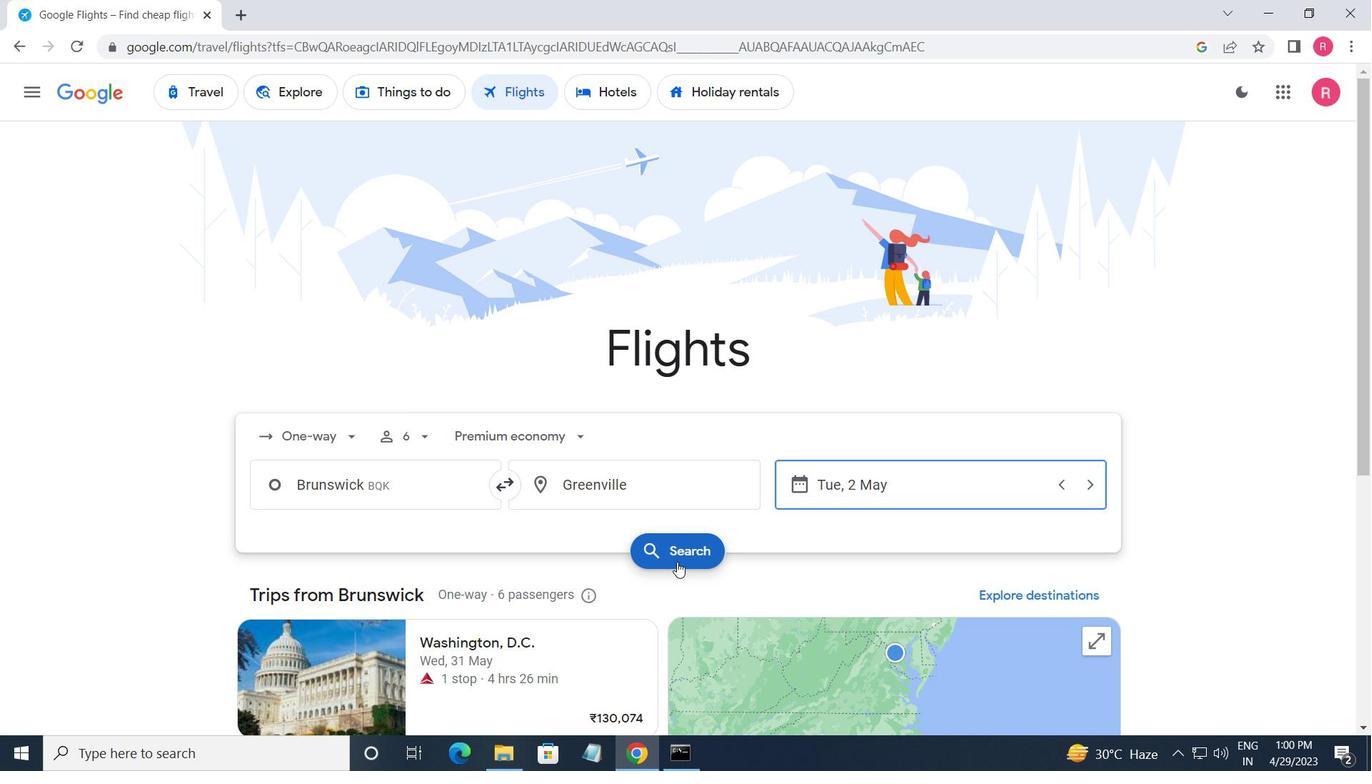 
Action: Mouse moved to (273, 258)
Screenshot: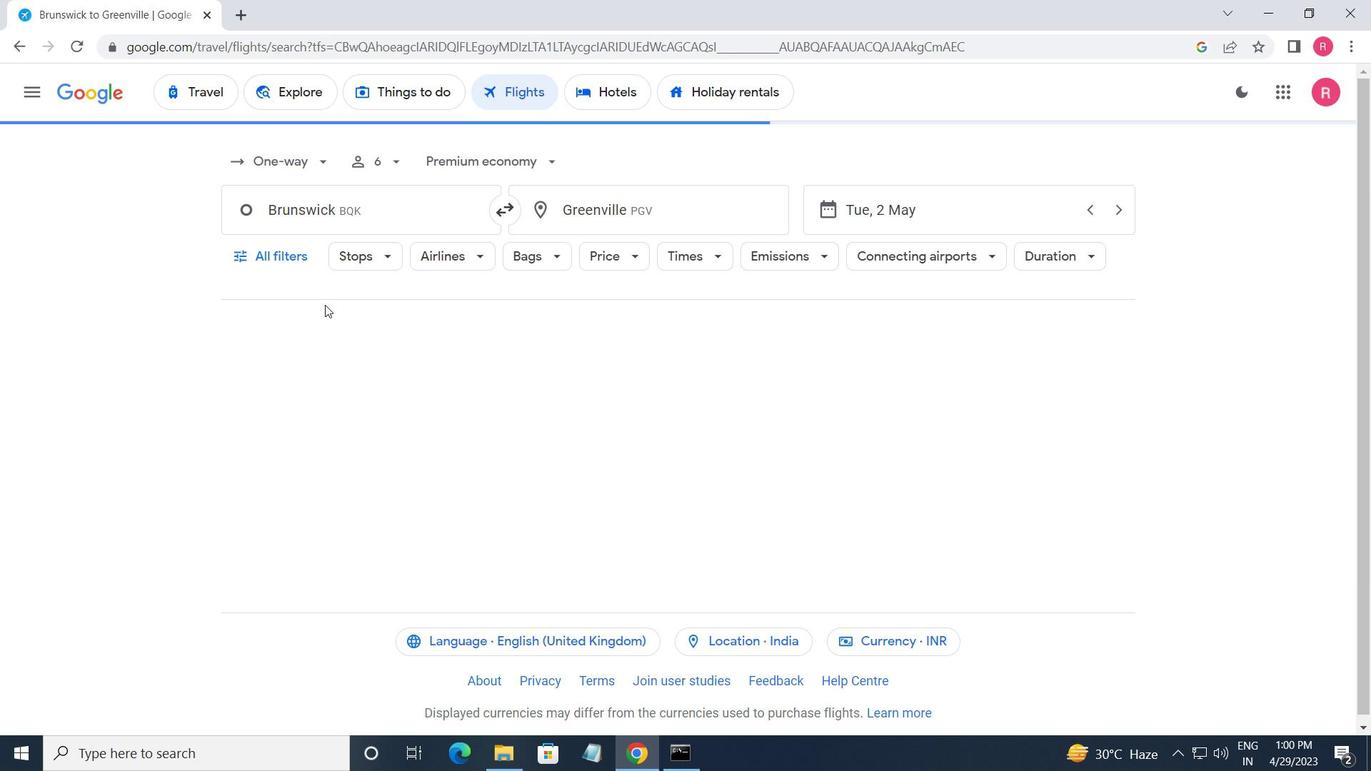 
Action: Mouse pressed left at (273, 258)
Screenshot: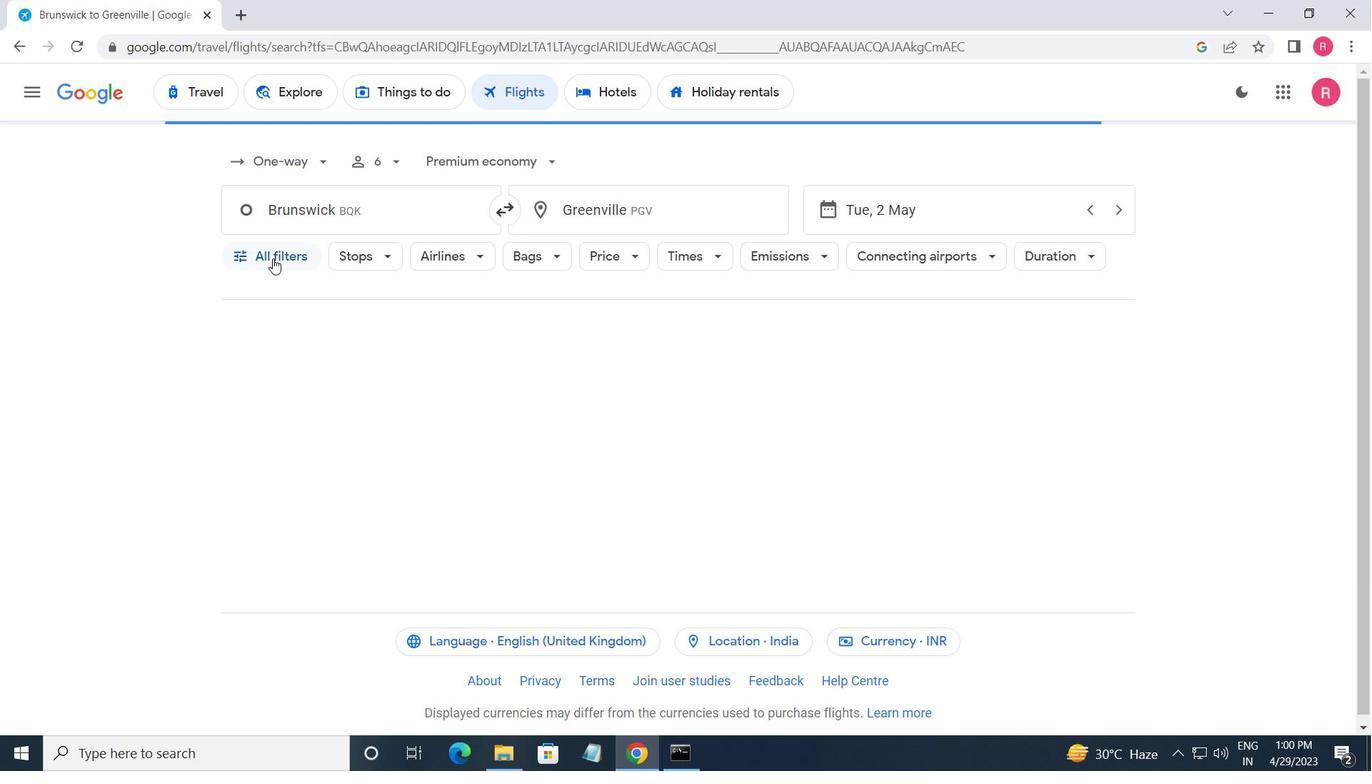 
Action: Mouse moved to (370, 478)
Screenshot: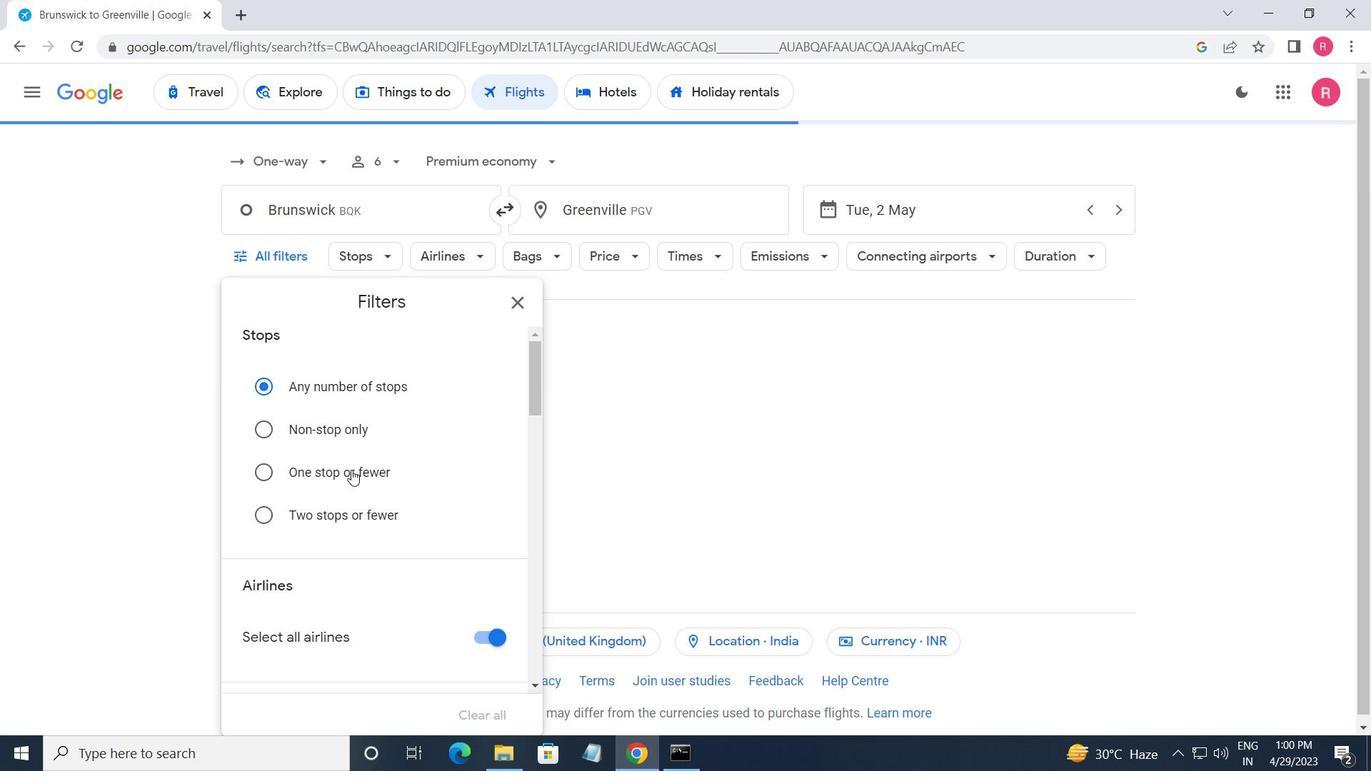 
Action: Mouse scrolled (370, 478) with delta (0, 0)
Screenshot: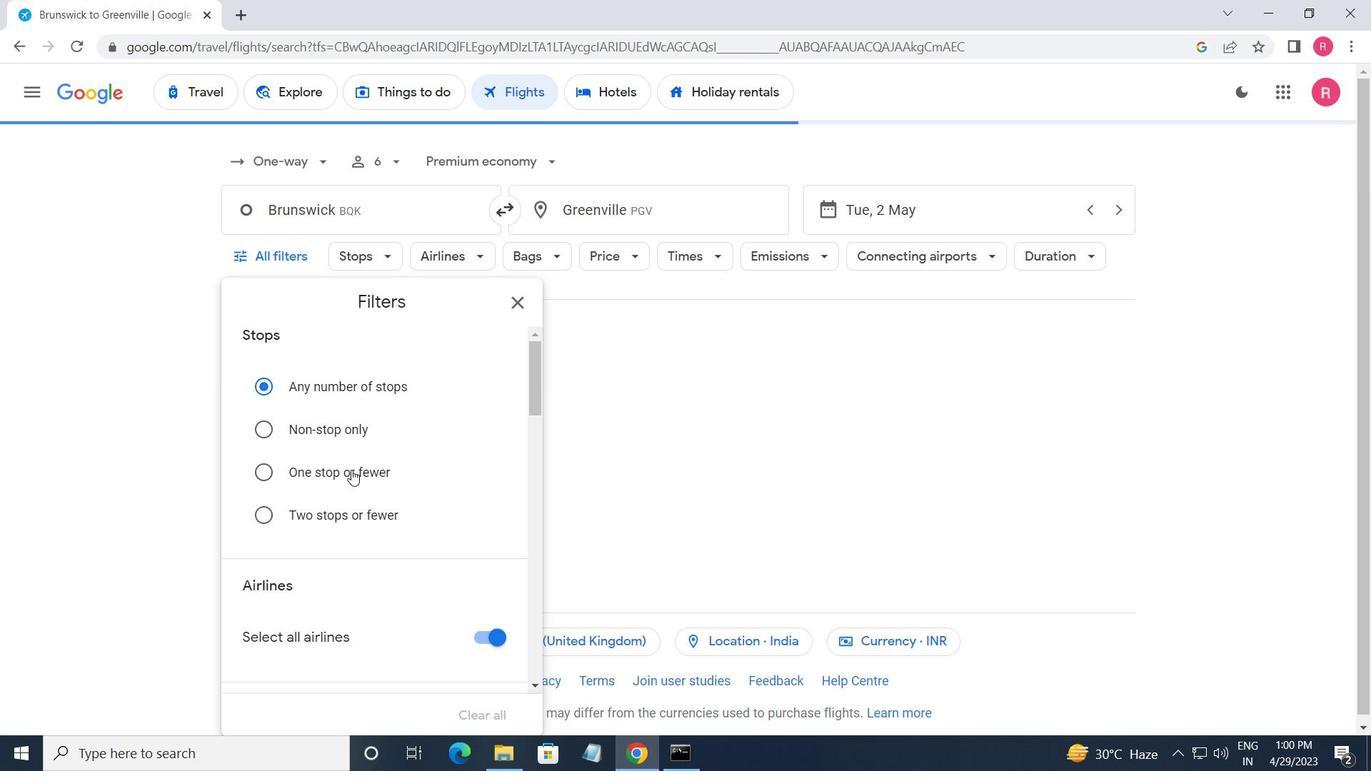 
Action: Mouse moved to (371, 480)
Screenshot: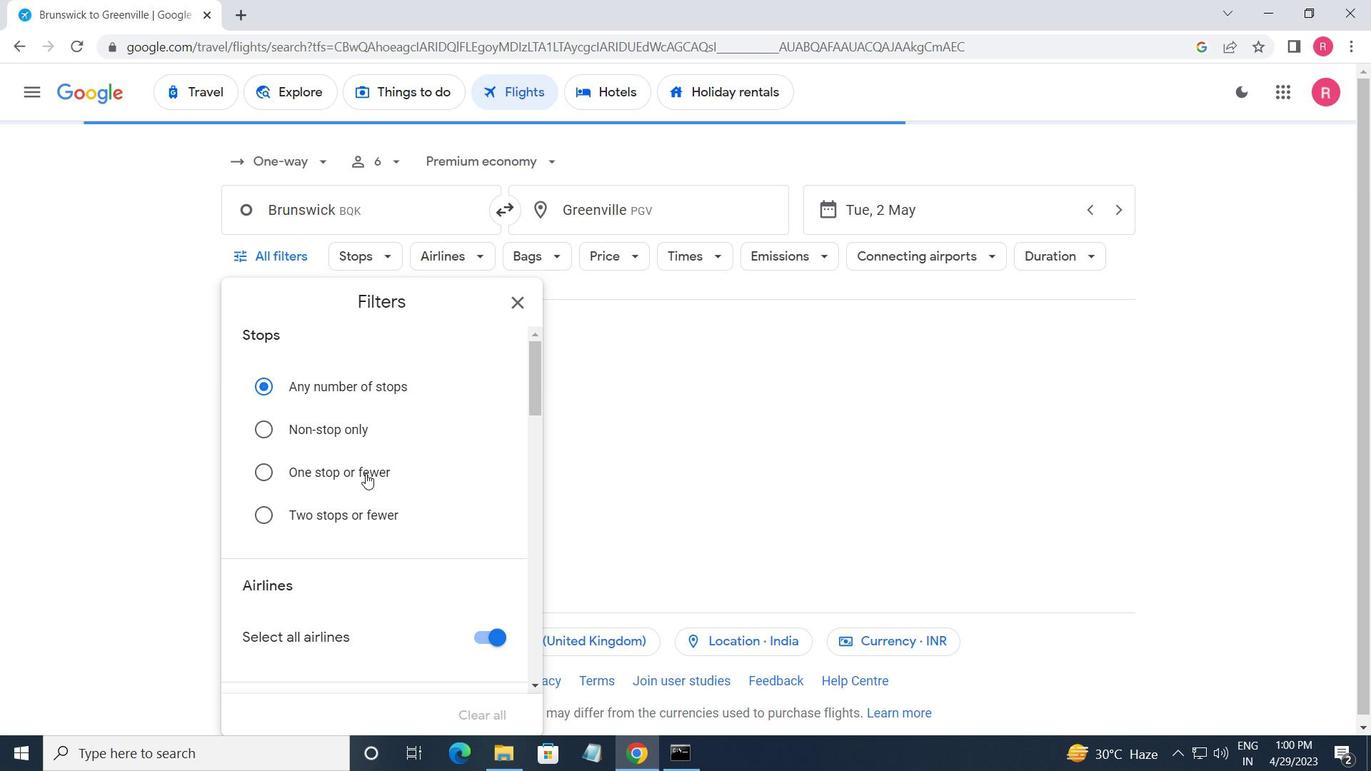 
Action: Mouse scrolled (371, 479) with delta (0, 0)
Screenshot: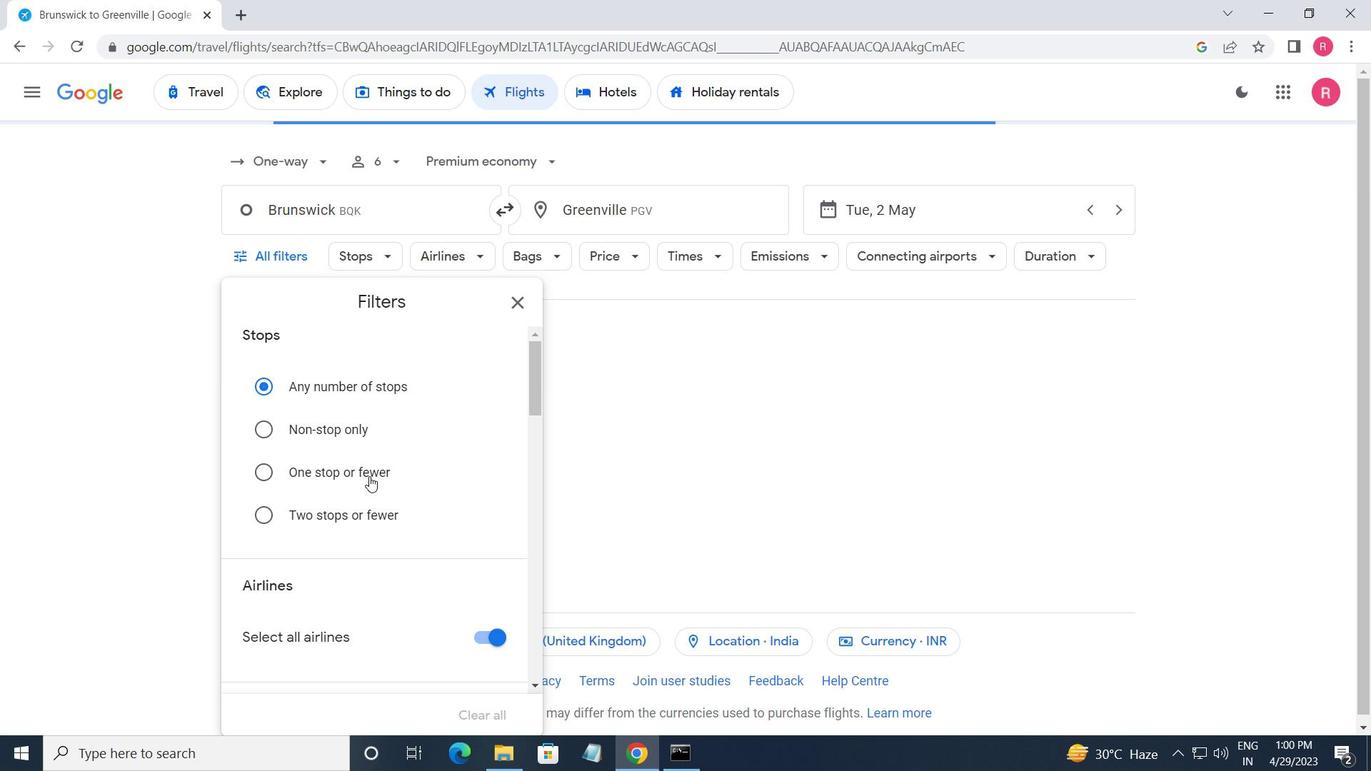 
Action: Mouse scrolled (371, 479) with delta (0, 0)
Screenshot: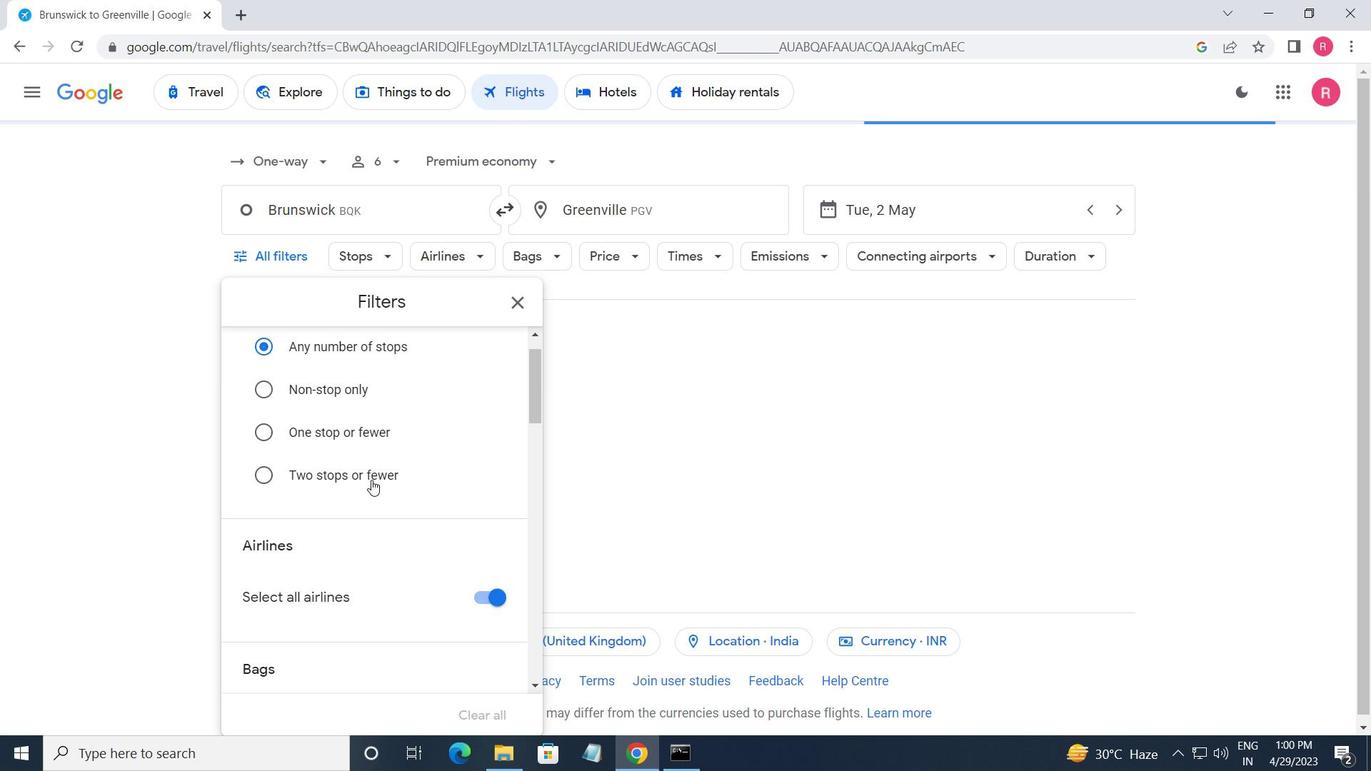 
Action: Mouse moved to (373, 480)
Screenshot: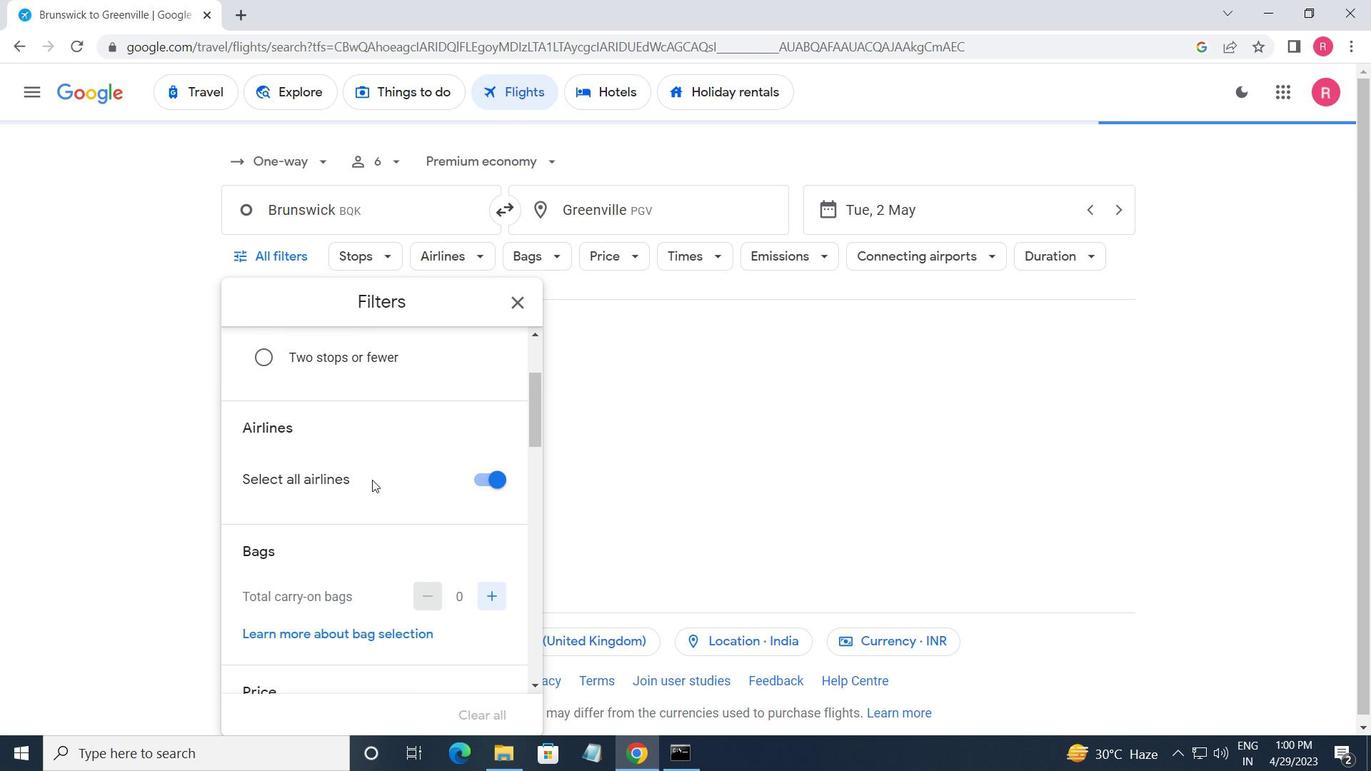 
Action: Mouse scrolled (373, 480) with delta (0, 0)
Screenshot: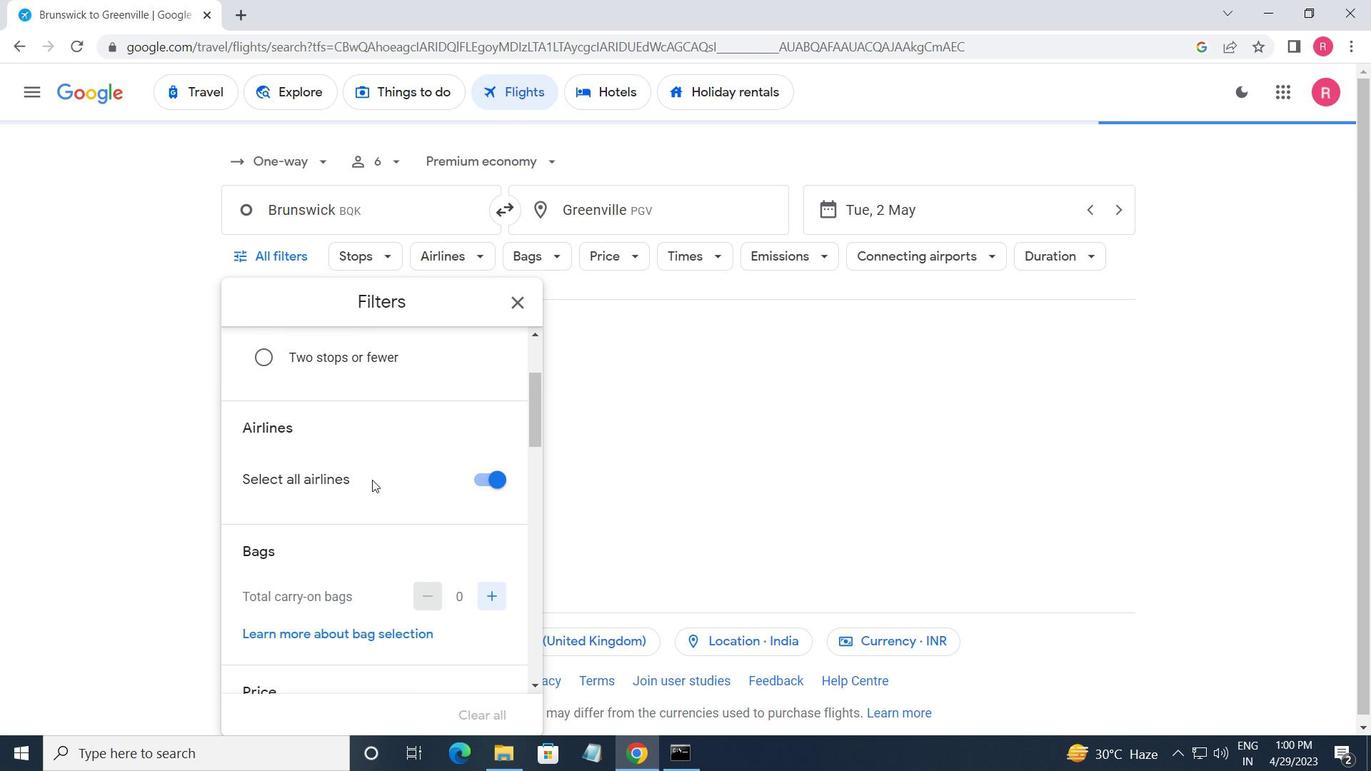 
Action: Mouse moved to (375, 482)
Screenshot: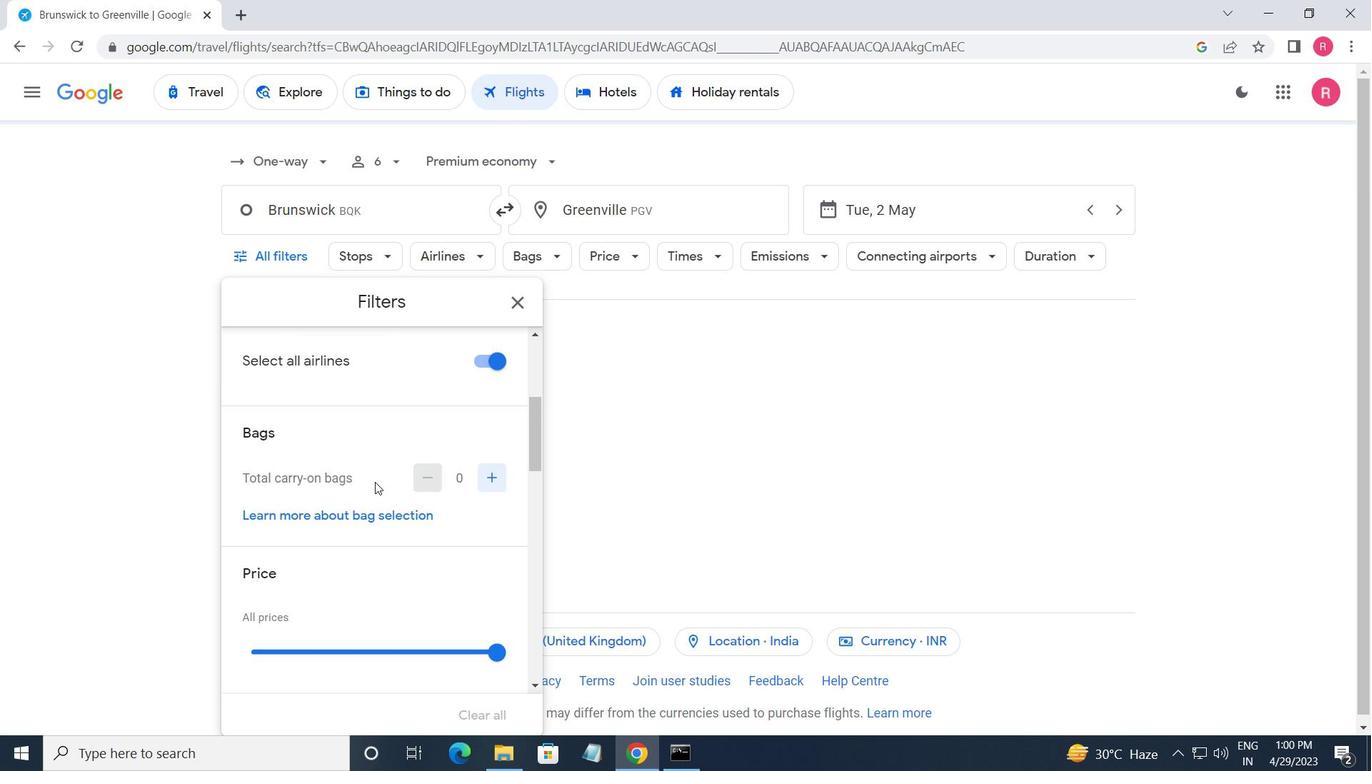 
Action: Mouse scrolled (375, 481) with delta (0, 0)
Screenshot: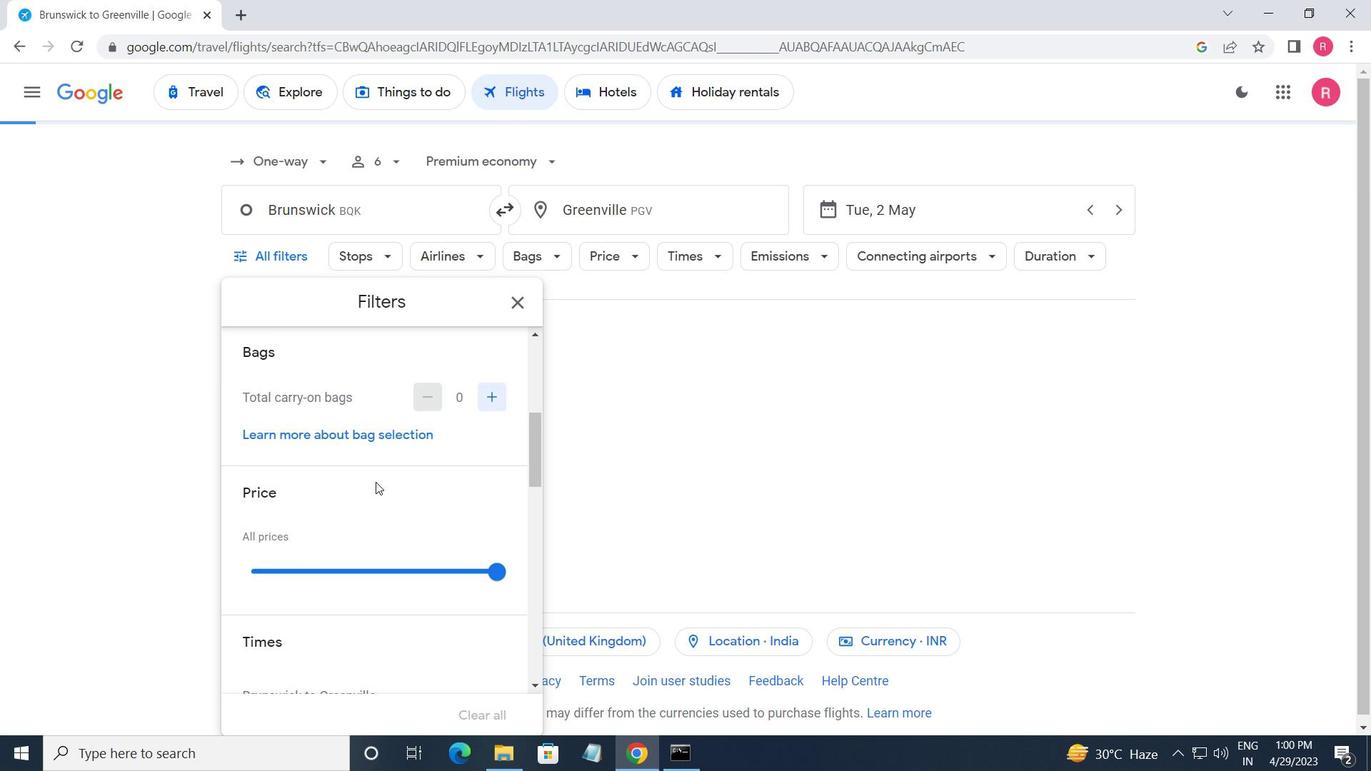 
Action: Mouse scrolled (375, 481) with delta (0, 0)
Screenshot: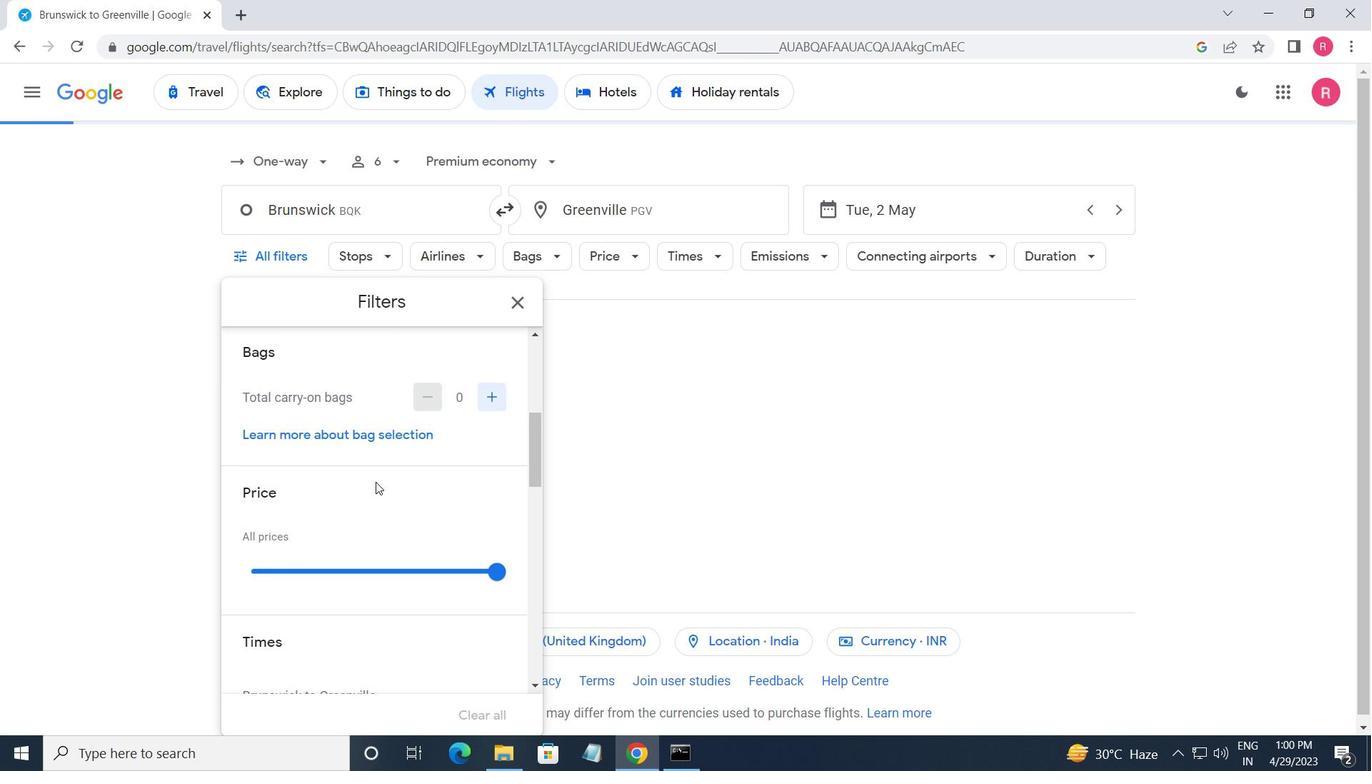 
Action: Mouse moved to (377, 482)
Screenshot: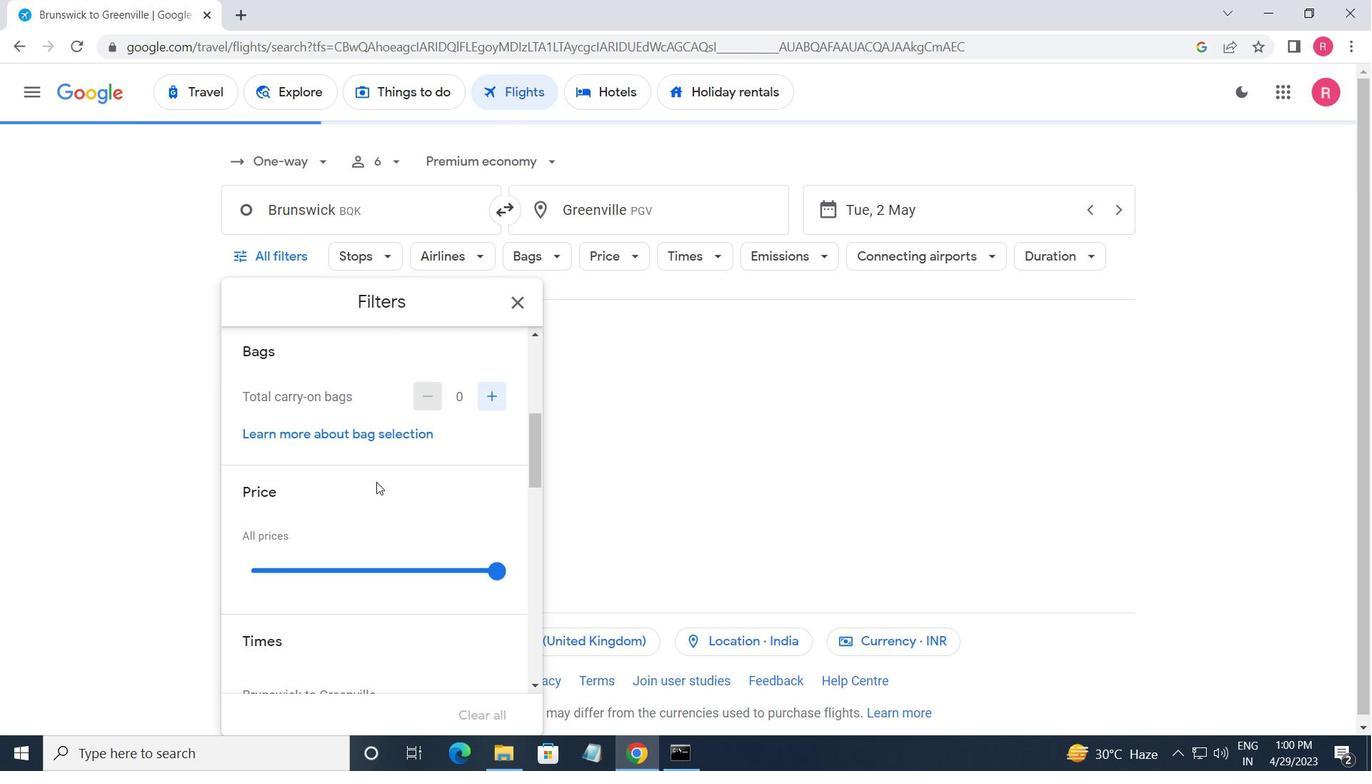 
Action: Mouse scrolled (377, 483) with delta (0, 0)
Screenshot: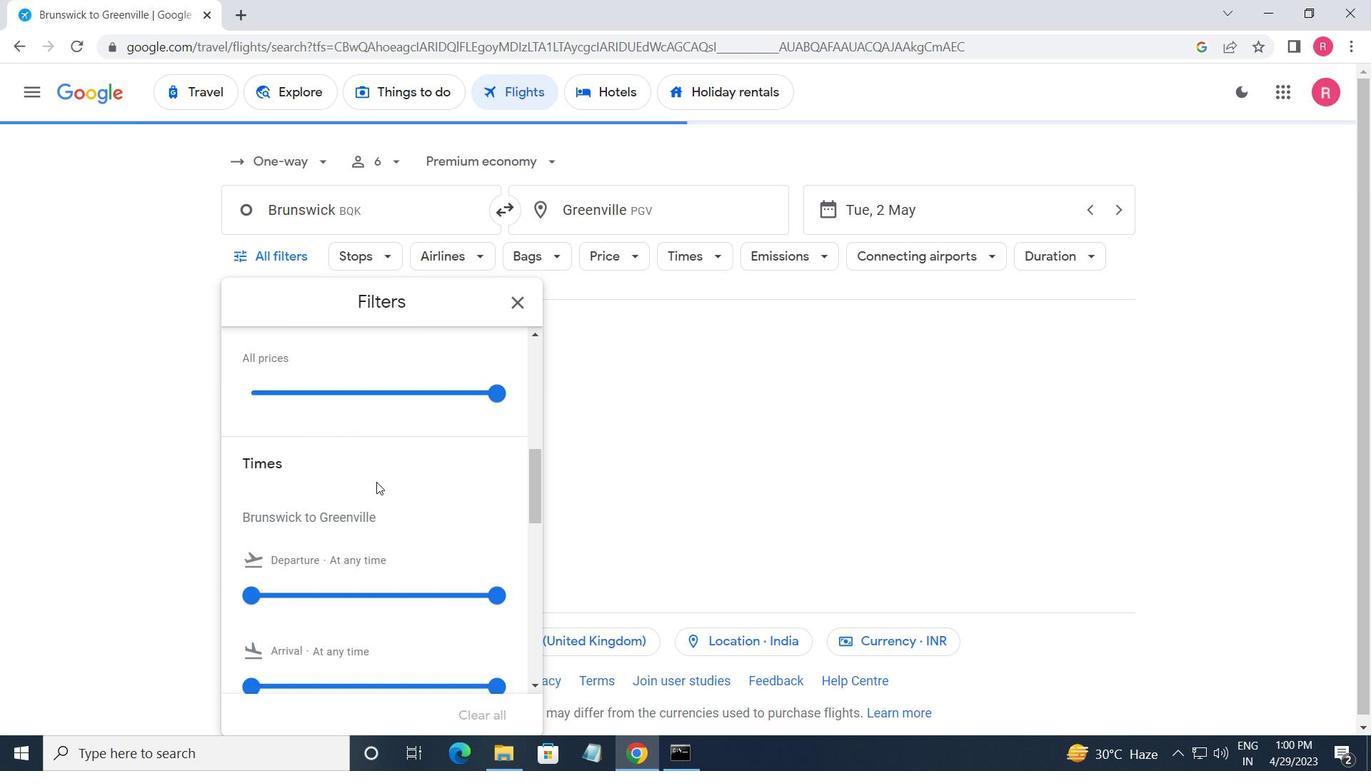 
Action: Mouse scrolled (377, 483) with delta (0, 0)
Screenshot: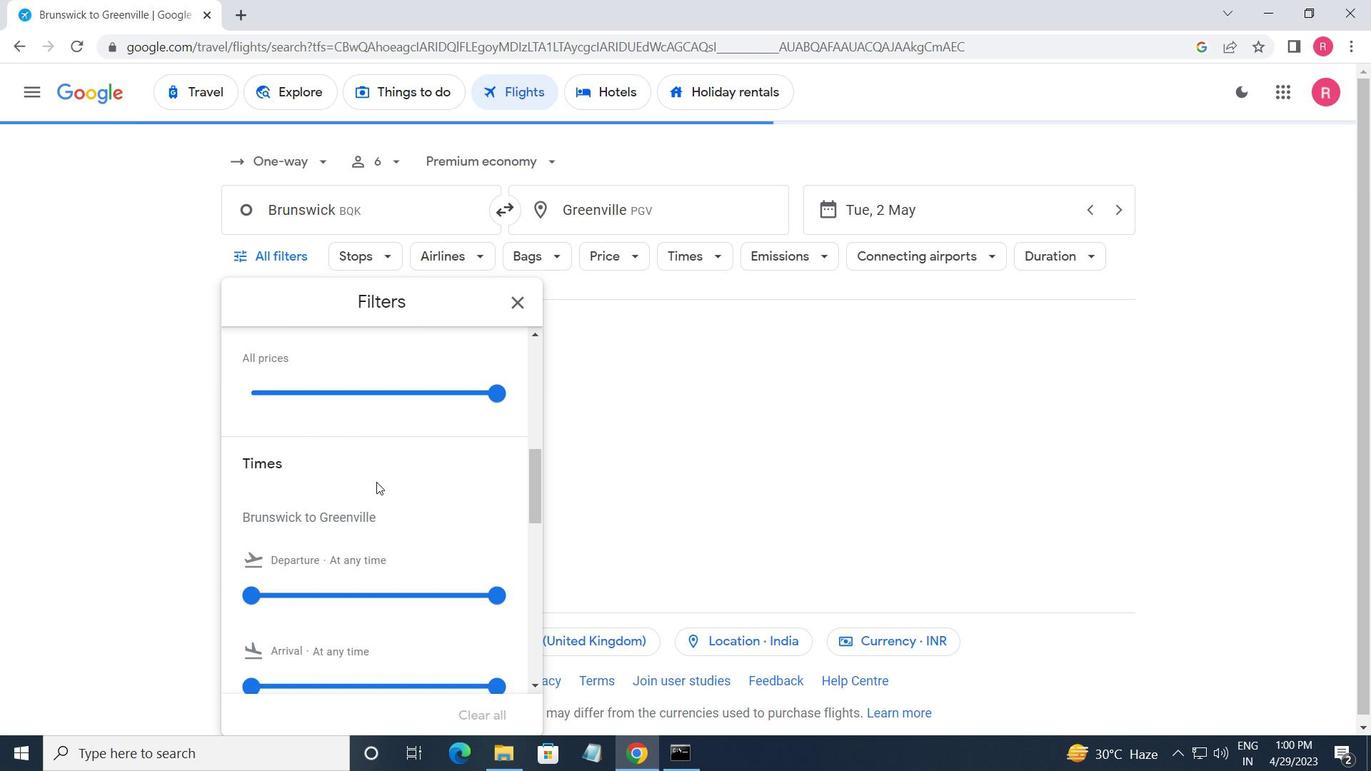 
Action: Mouse moved to (492, 618)
Screenshot: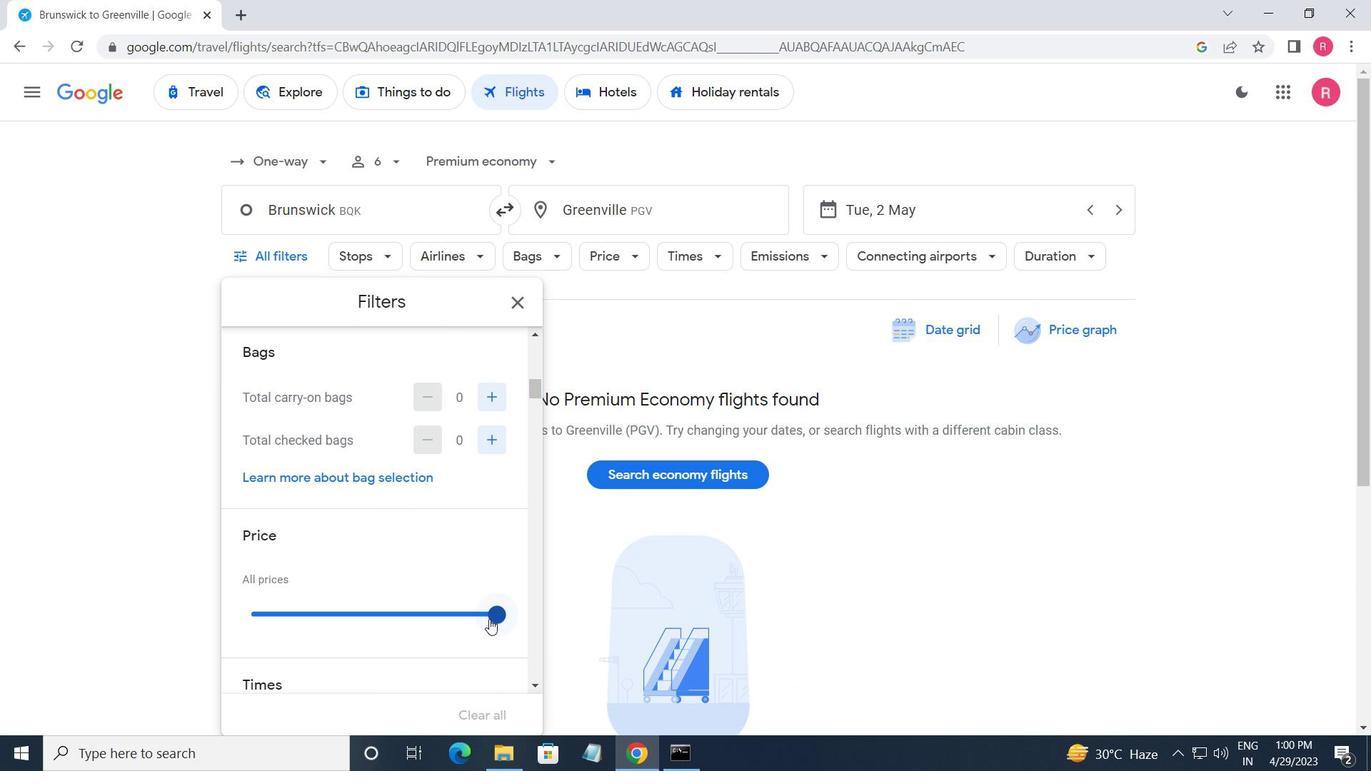 
Action: Mouse pressed left at (492, 618)
Screenshot: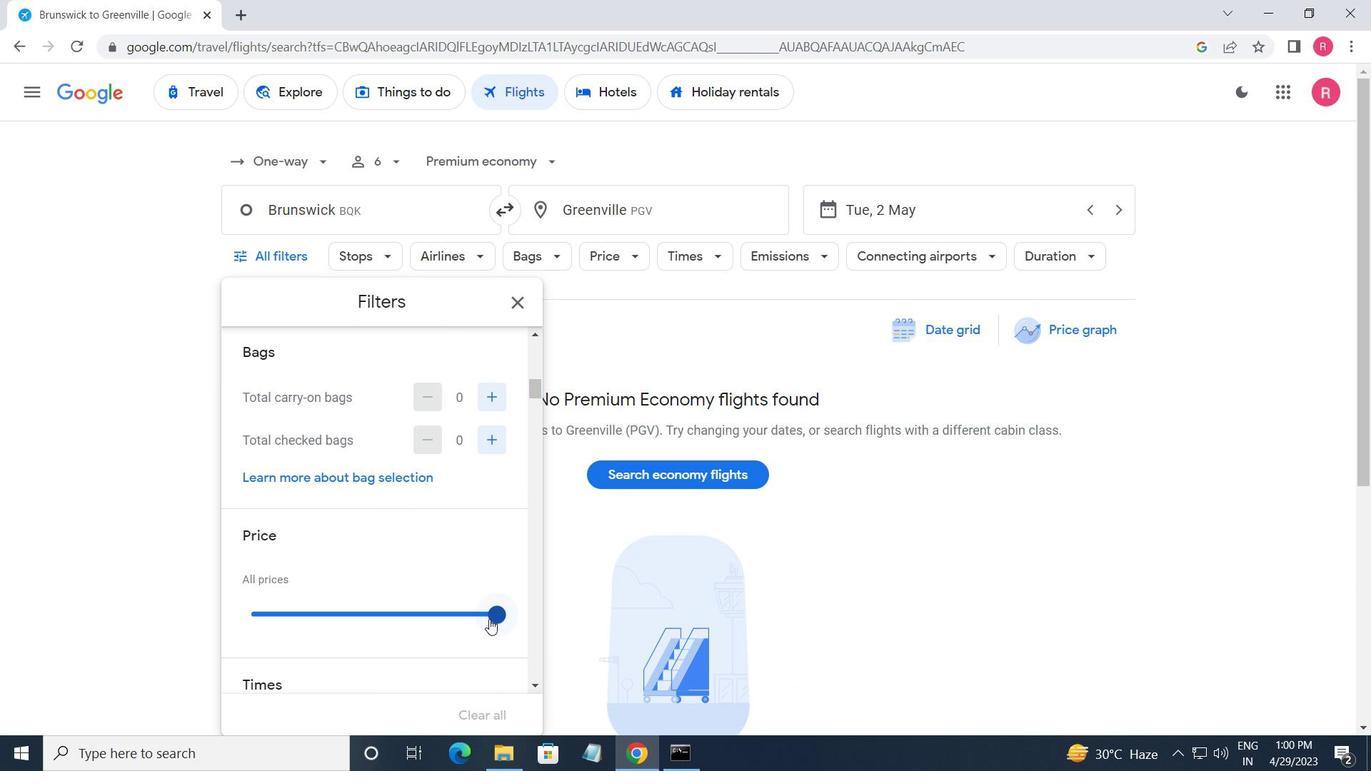 
Action: Mouse moved to (500, 613)
Screenshot: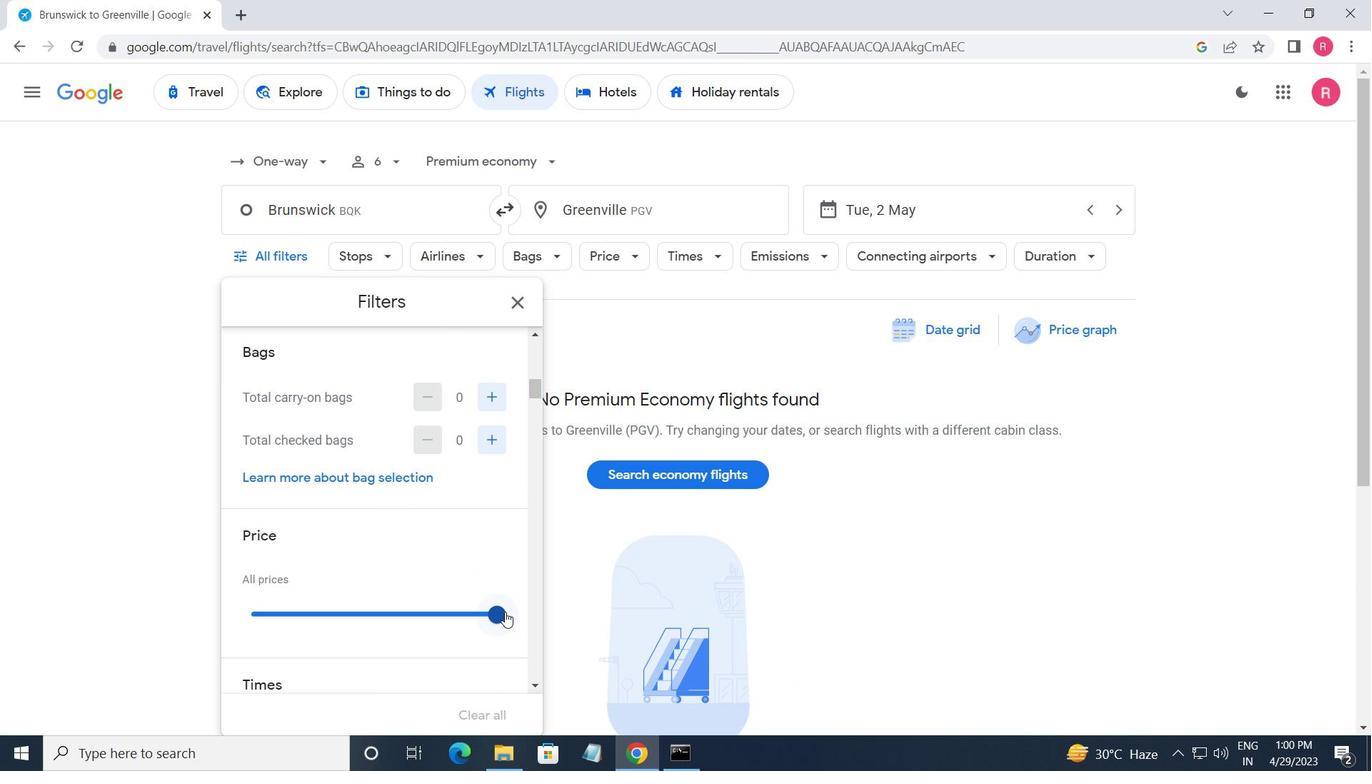 
Action: Mouse scrolled (500, 612) with delta (0, 0)
Screenshot: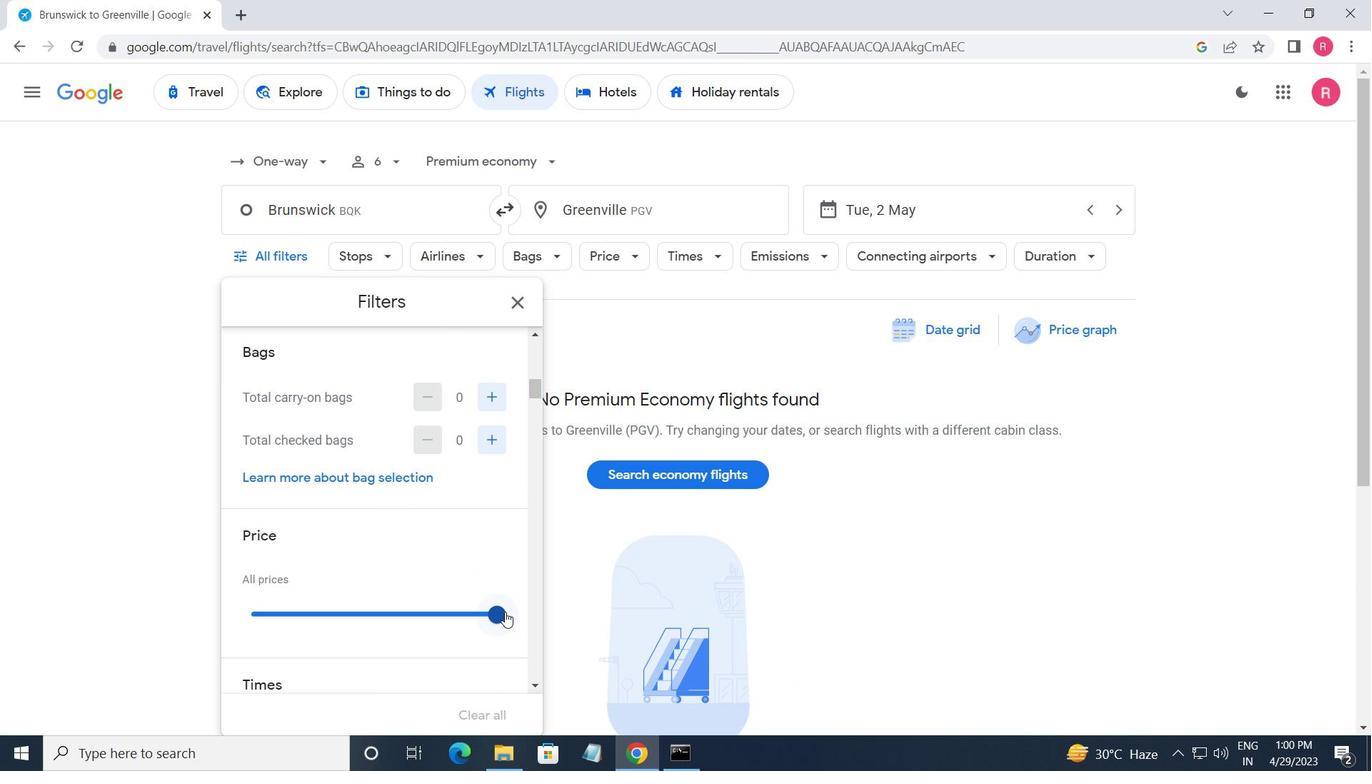 
Action: Mouse moved to (492, 614)
Screenshot: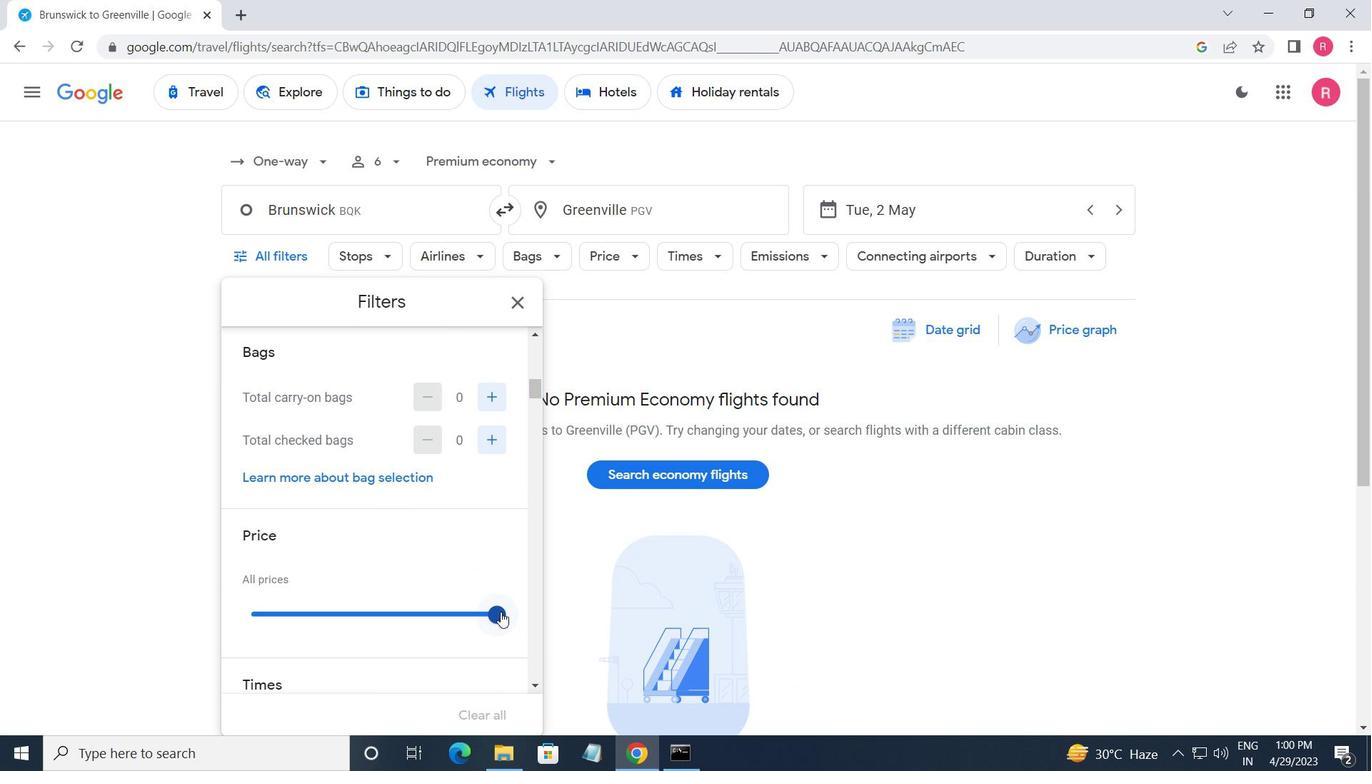 
Action: Mouse scrolled (492, 613) with delta (0, 0)
Screenshot: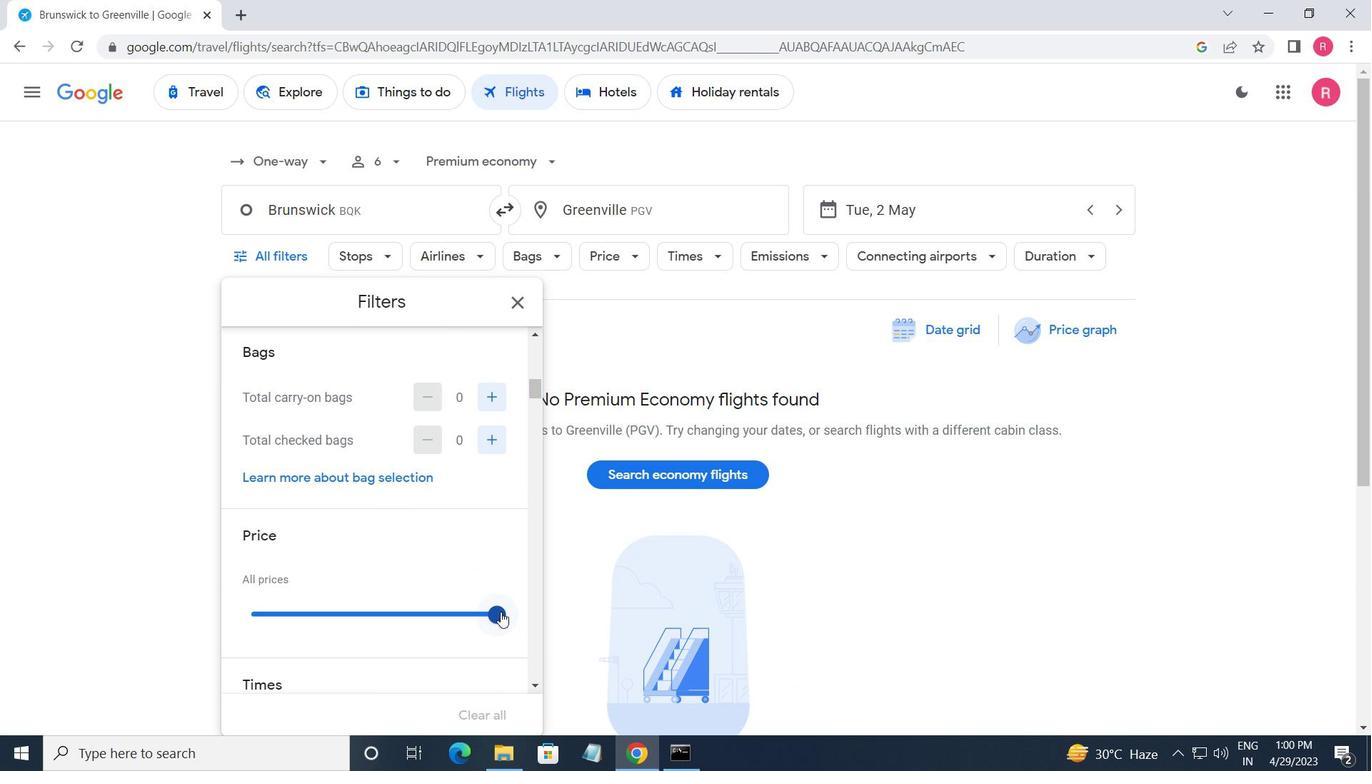 
Action: Mouse moved to (483, 618)
Screenshot: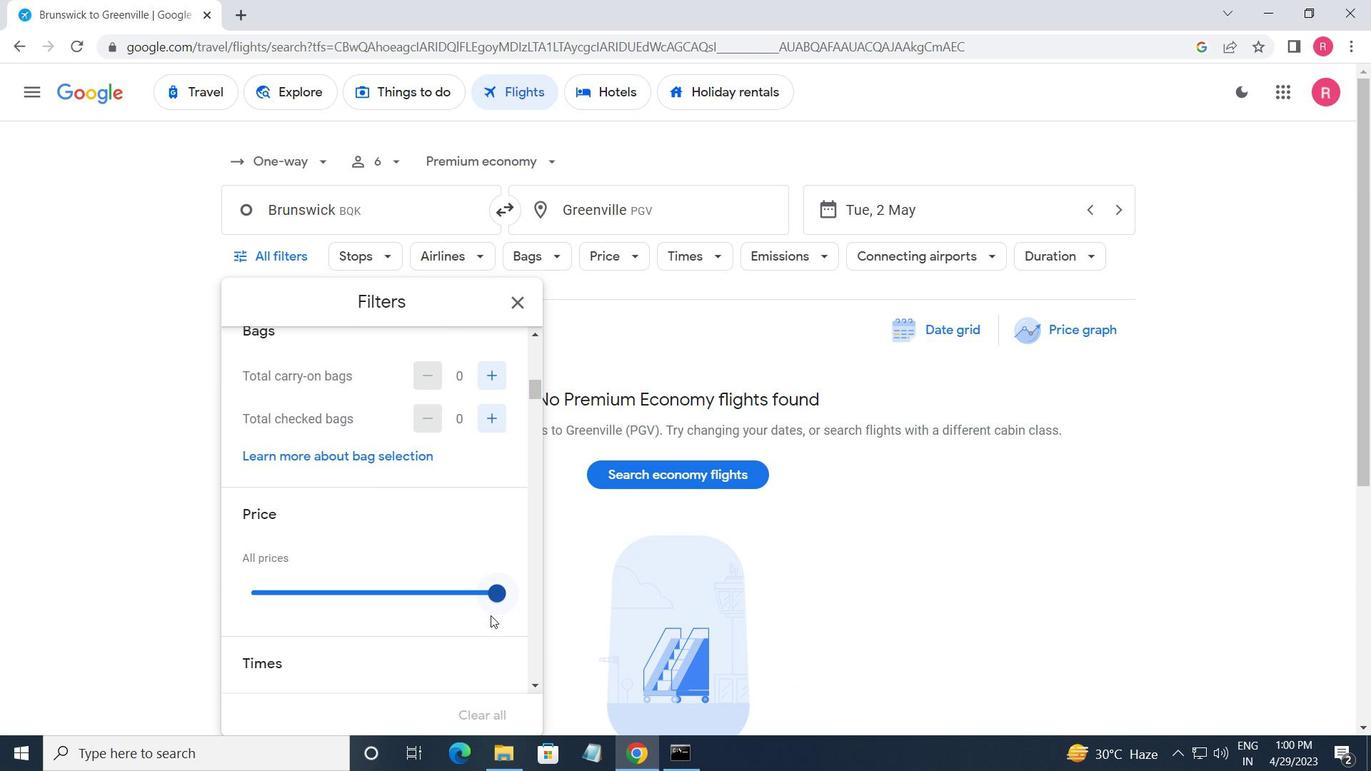 
Action: Mouse scrolled (483, 617) with delta (0, 0)
Screenshot: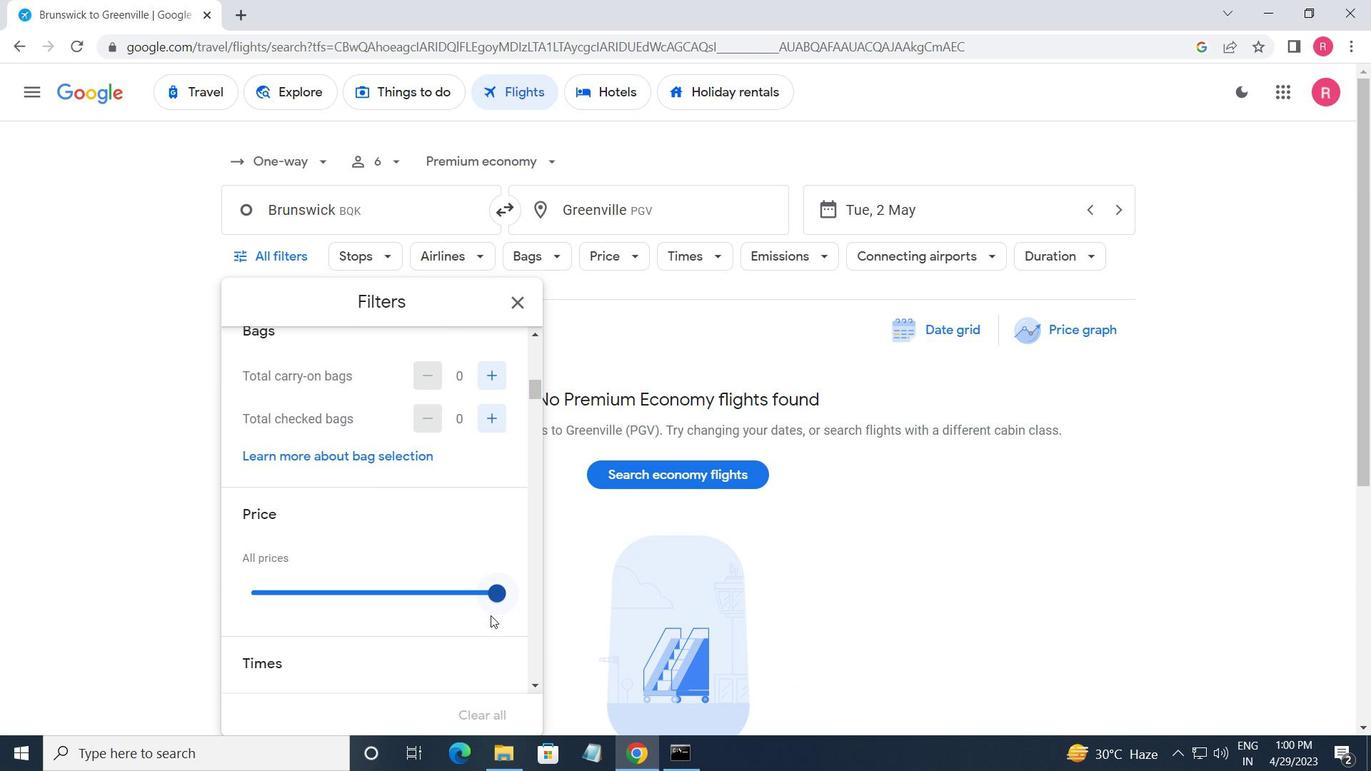 
Action: Mouse moved to (256, 551)
Screenshot: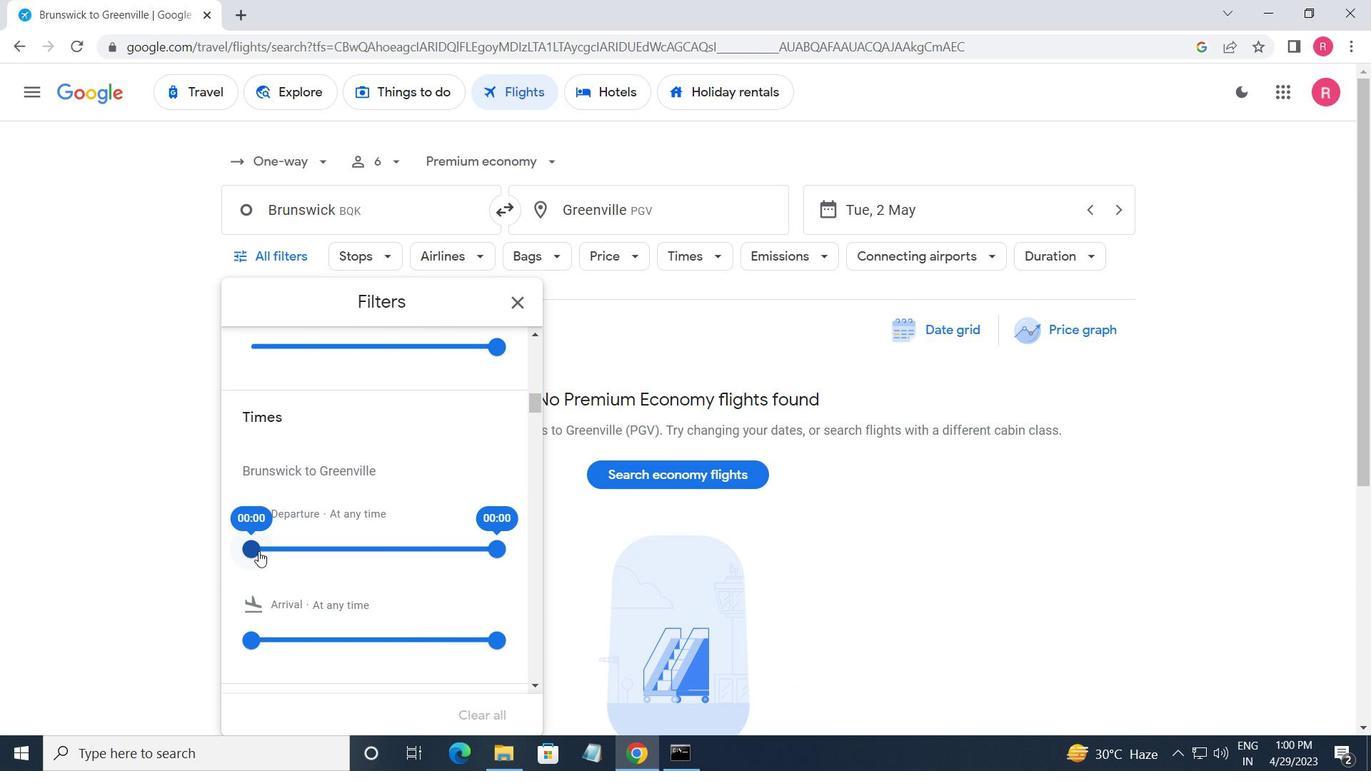 
Action: Mouse pressed left at (256, 551)
Screenshot: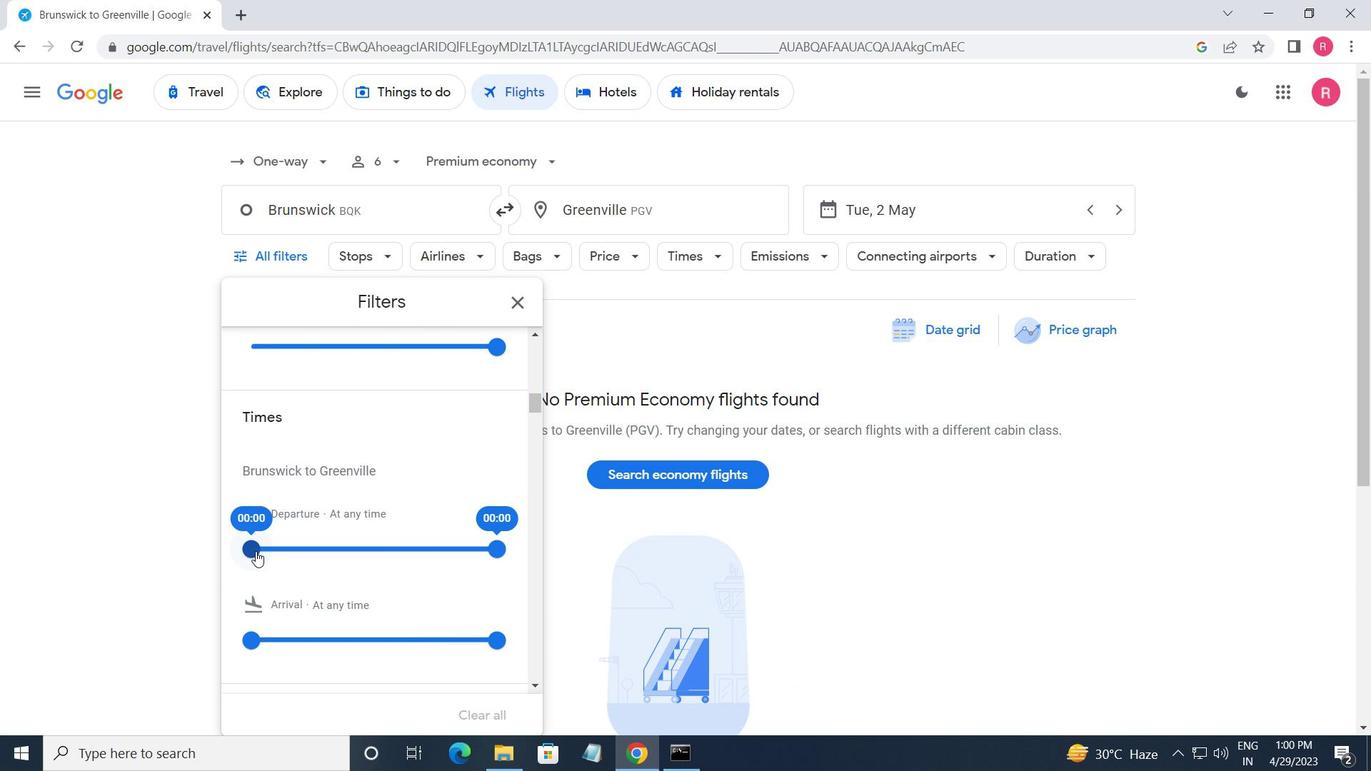 
Action: Mouse moved to (500, 550)
Screenshot: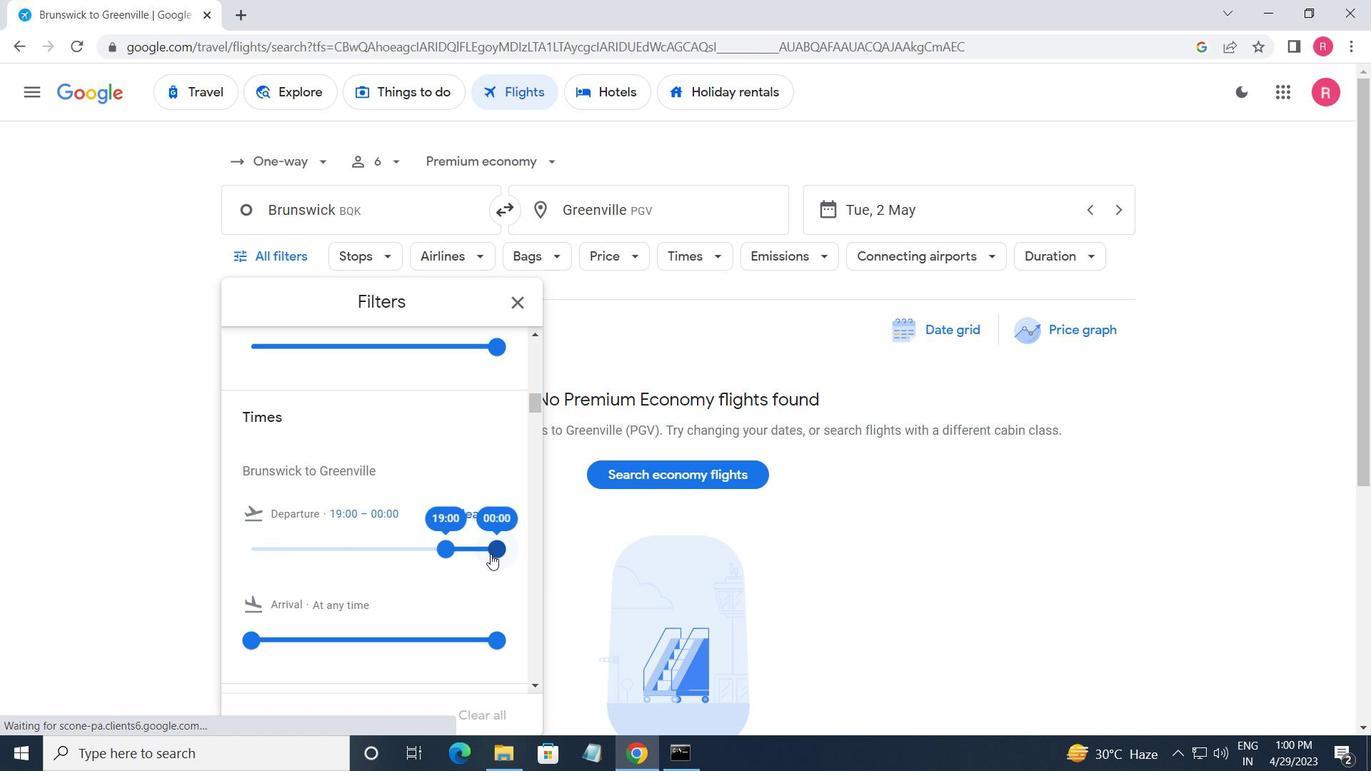 
Action: Mouse pressed left at (500, 550)
Screenshot: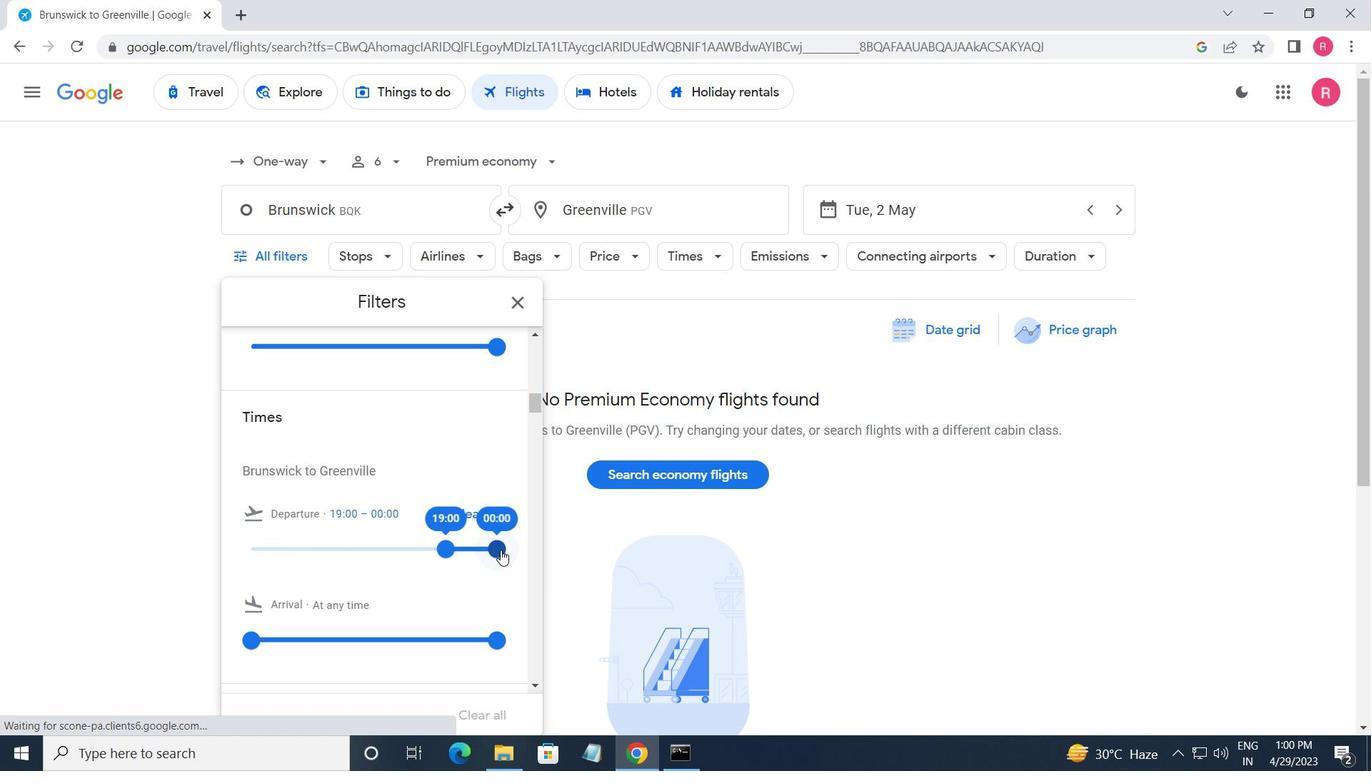 
Action: Mouse moved to (510, 313)
Screenshot: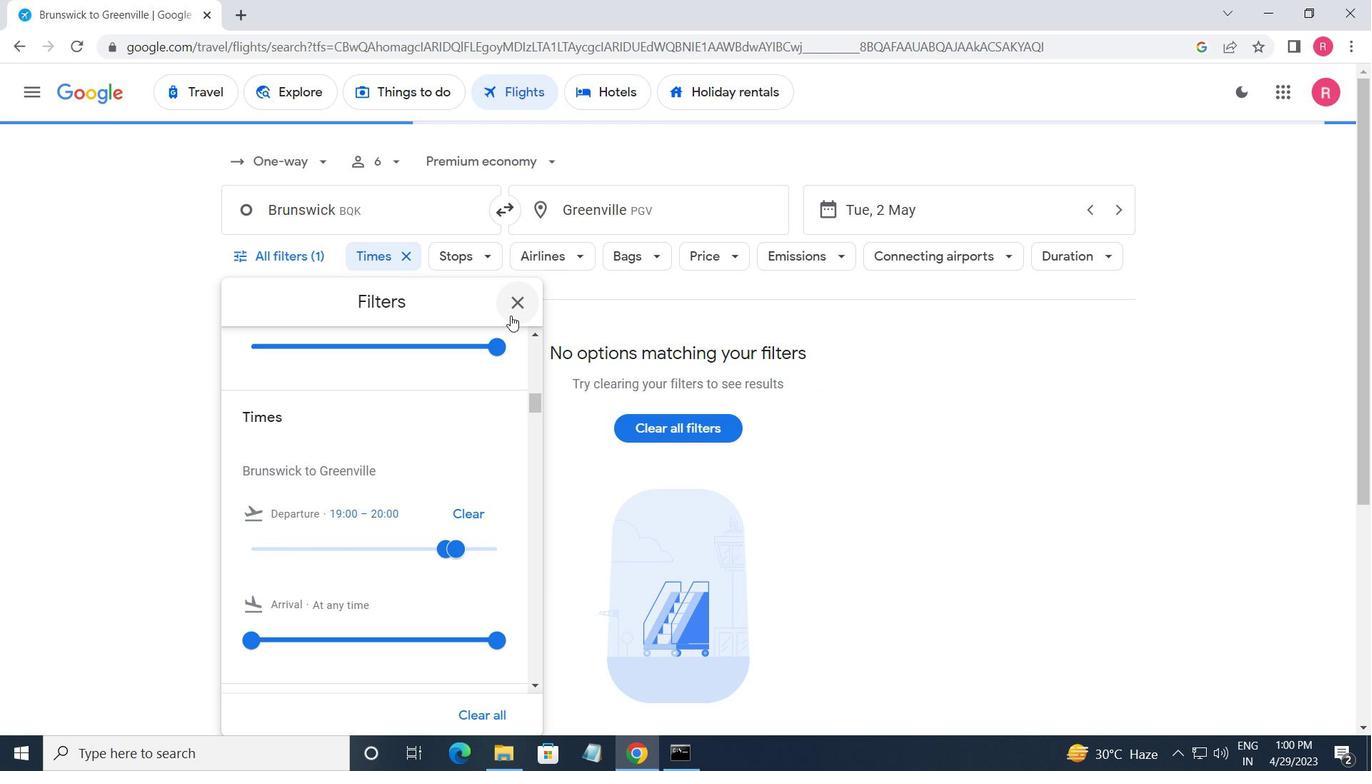 
Action: Mouse pressed left at (510, 313)
Screenshot: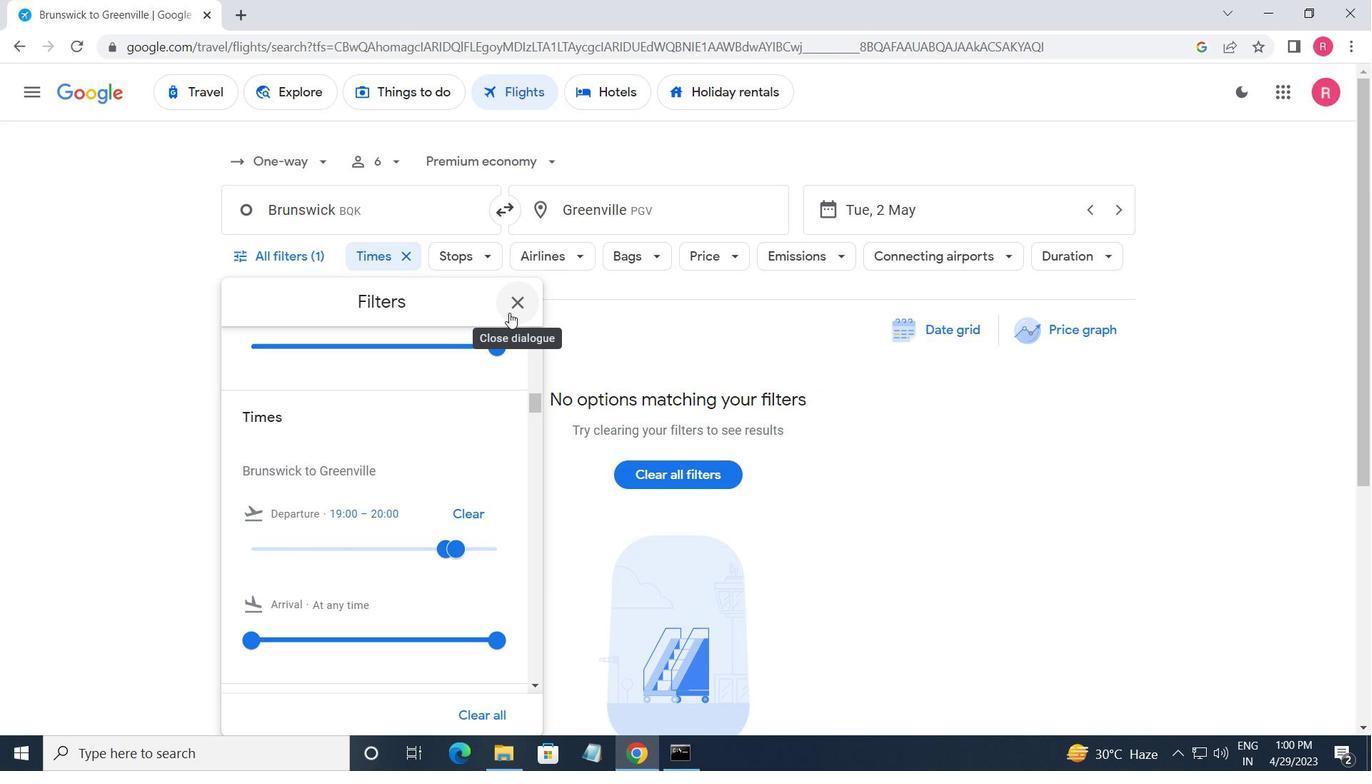 
